 Task: Create a due date automation trigger when advanced on, on the monday of the week a card is due add fields with custom field "Resume" set to a date between 1 and 7 working days ago at 11:00 AM.
Action: Mouse moved to (861, 272)
Screenshot: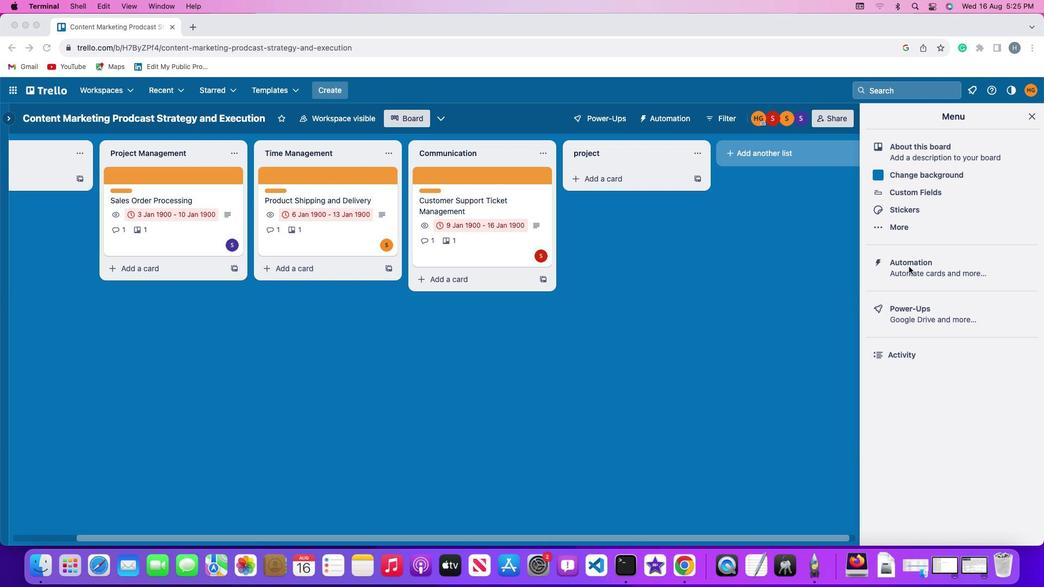 
Action: Mouse pressed left at (861, 272)
Screenshot: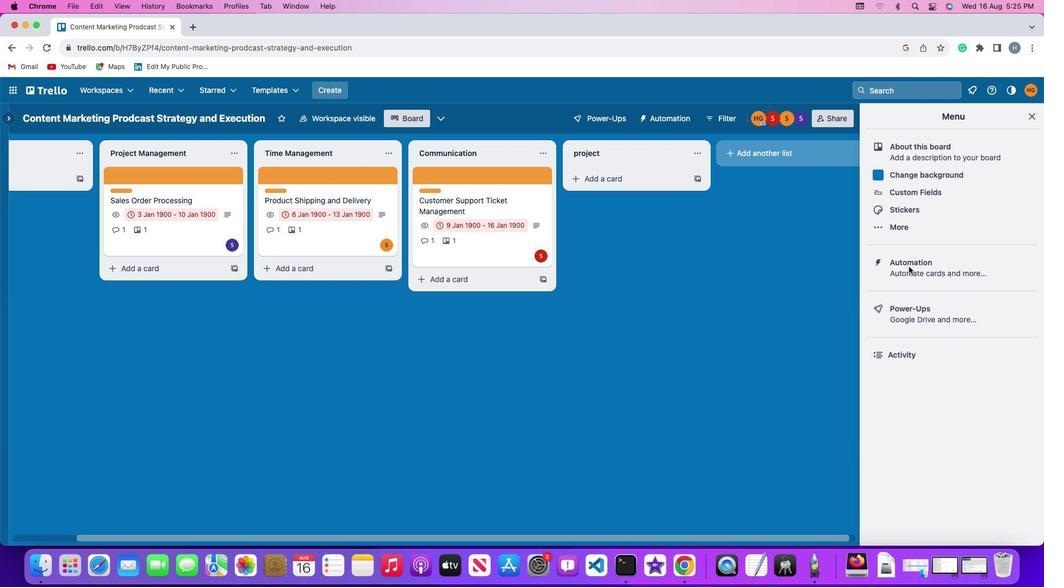 
Action: Mouse pressed left at (861, 272)
Screenshot: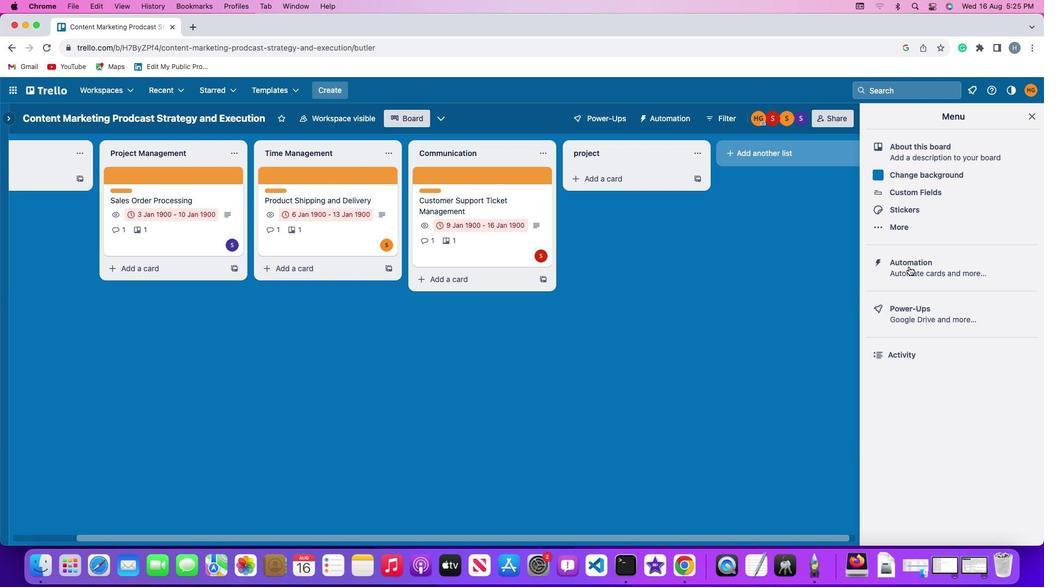 
Action: Mouse moved to (128, 262)
Screenshot: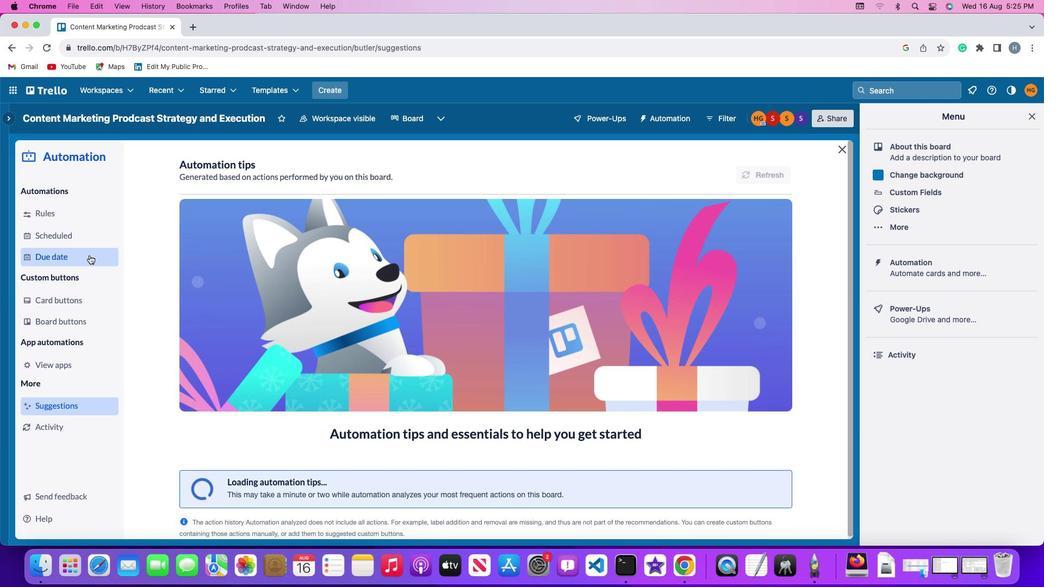 
Action: Mouse pressed left at (128, 262)
Screenshot: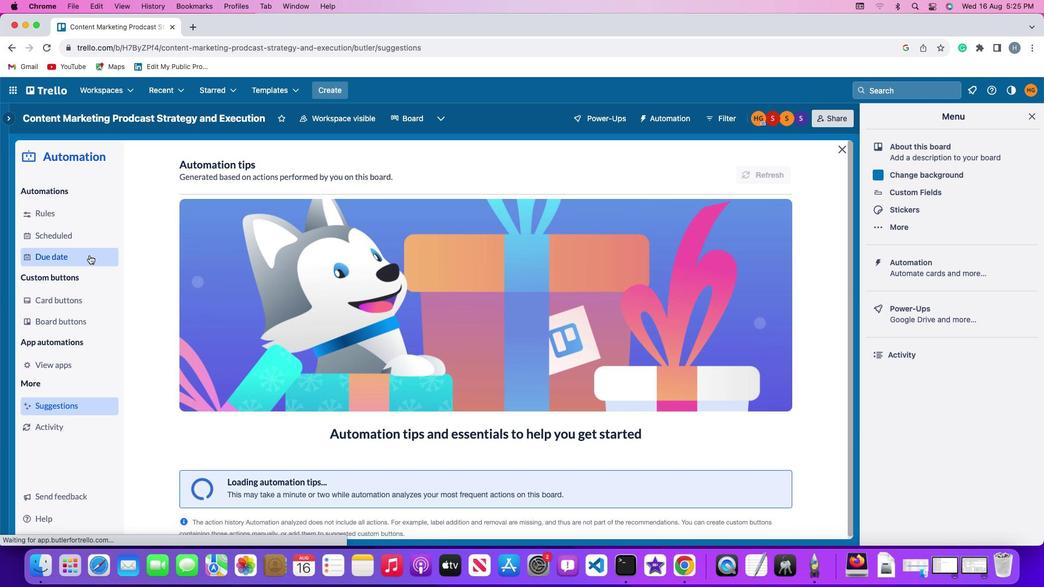 
Action: Mouse moved to (689, 172)
Screenshot: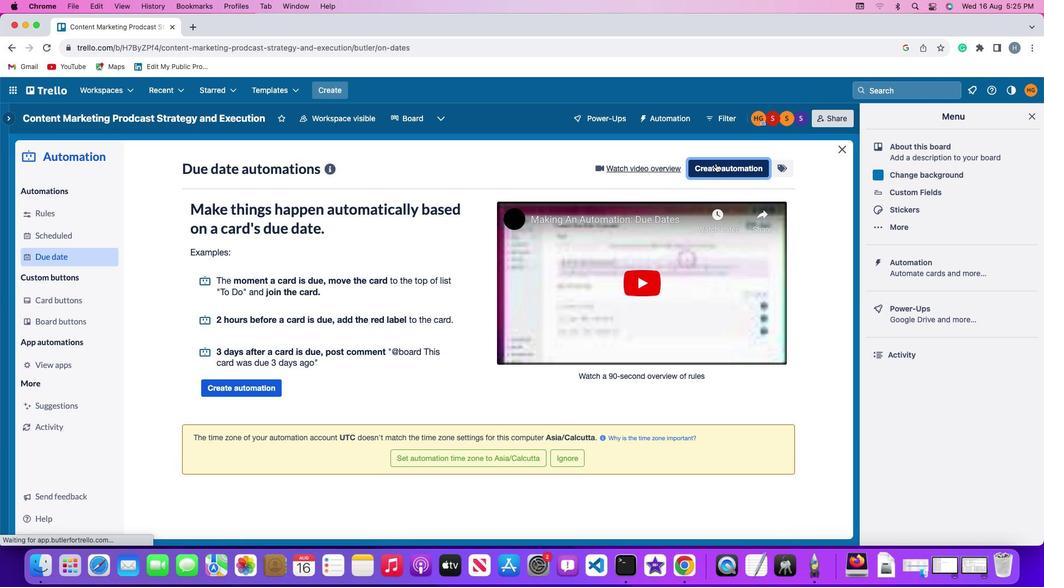 
Action: Mouse pressed left at (689, 172)
Screenshot: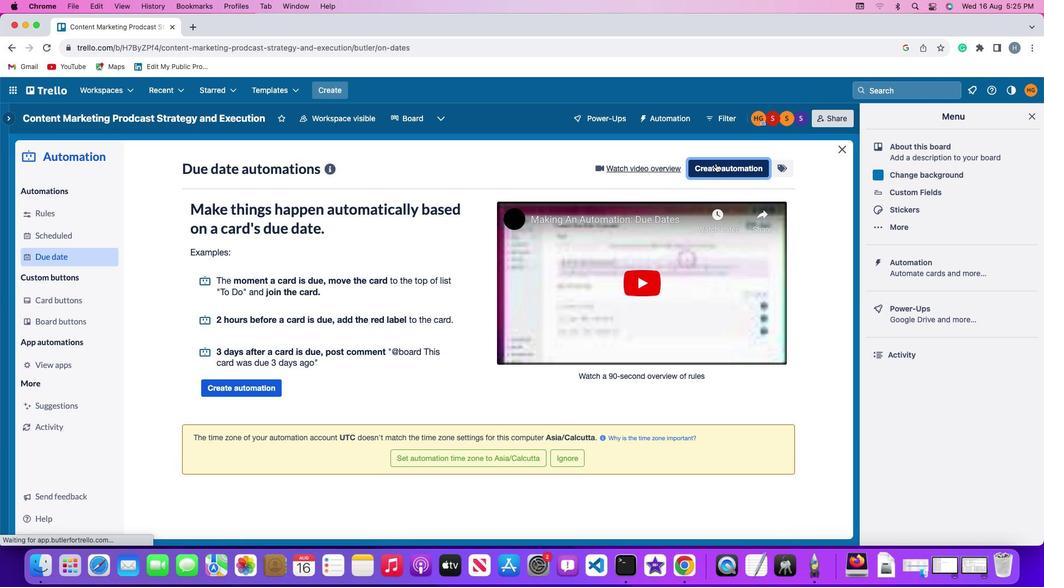 
Action: Mouse moved to (216, 277)
Screenshot: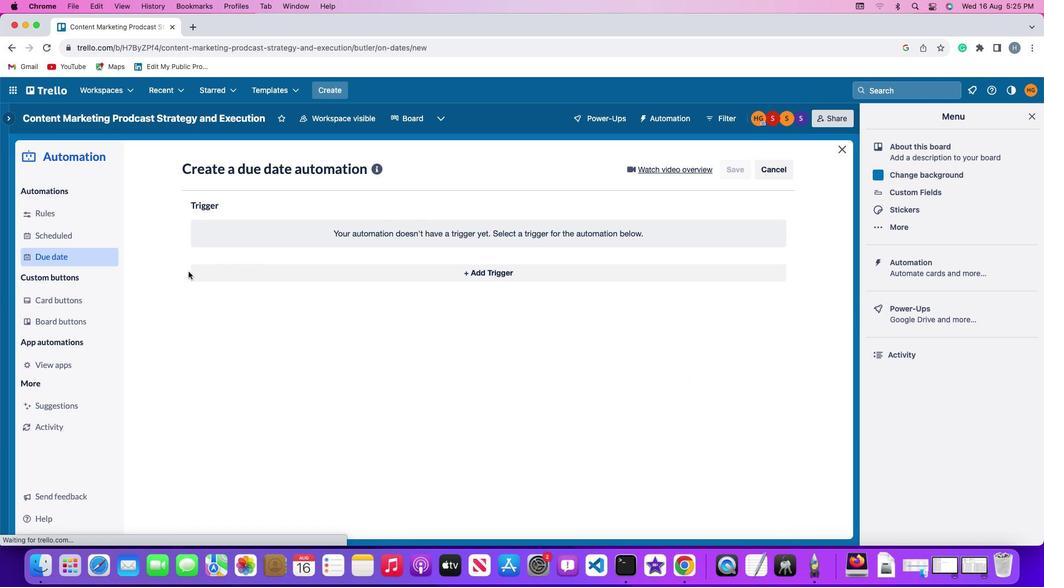 
Action: Mouse pressed left at (216, 277)
Screenshot: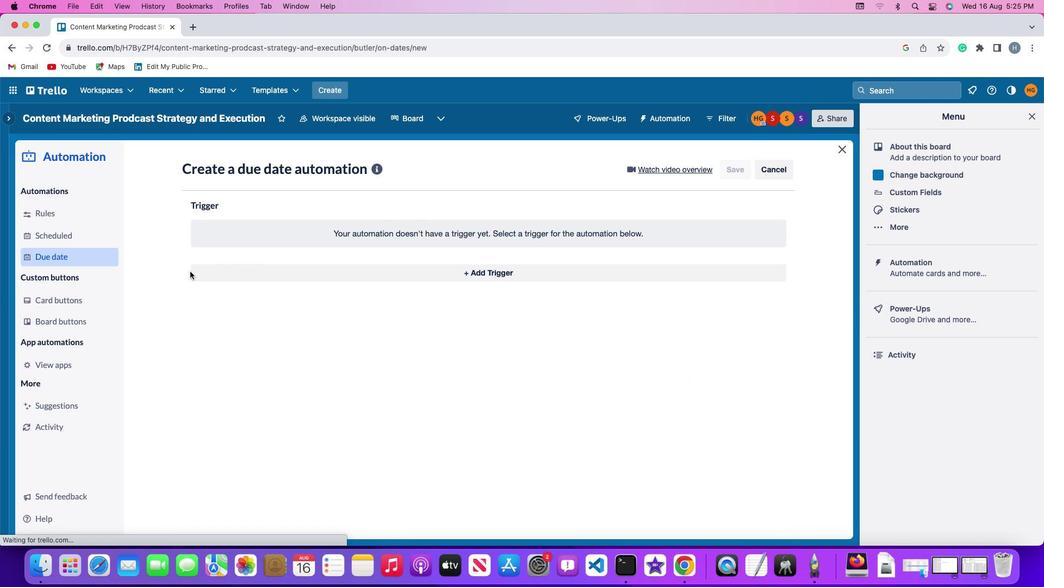 
Action: Mouse moved to (226, 276)
Screenshot: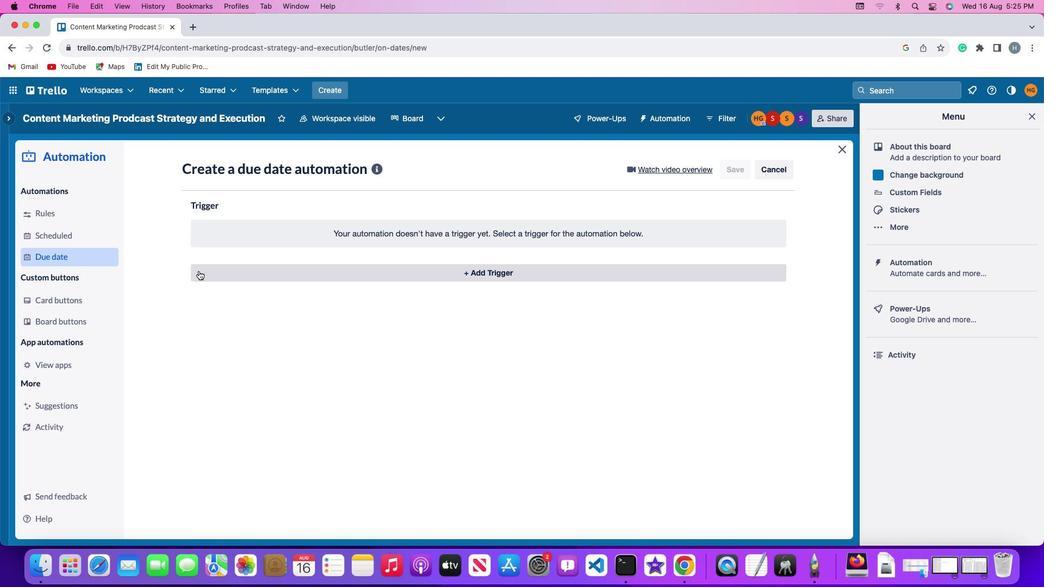 
Action: Mouse pressed left at (226, 276)
Screenshot: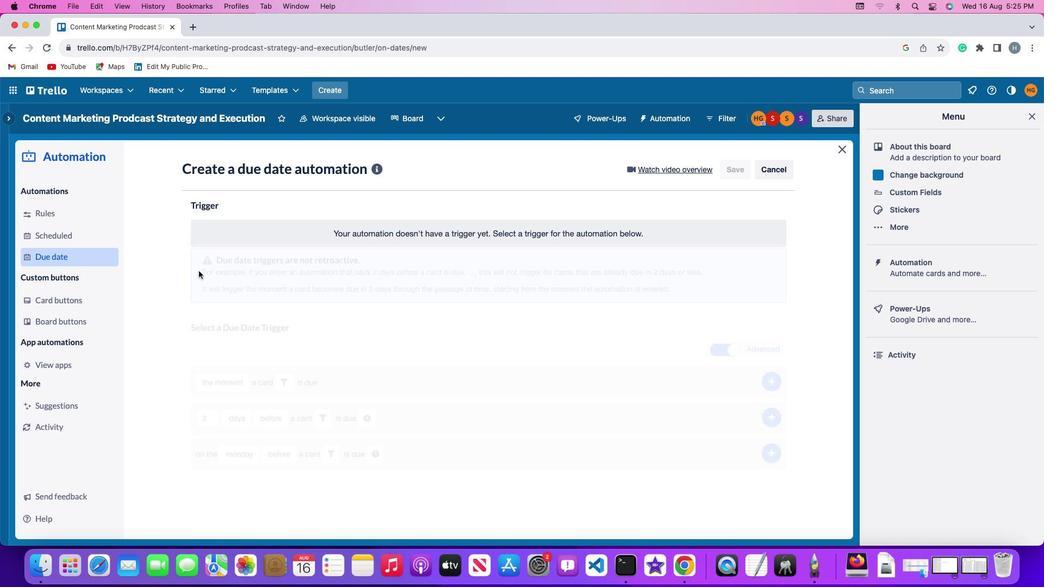 
Action: Mouse moved to (261, 472)
Screenshot: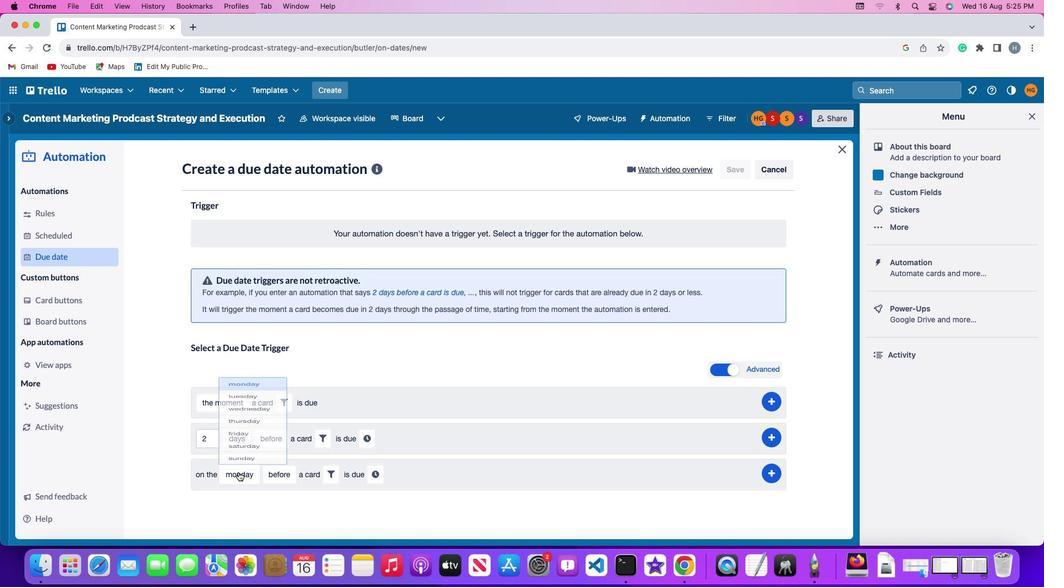 
Action: Mouse pressed left at (261, 472)
Screenshot: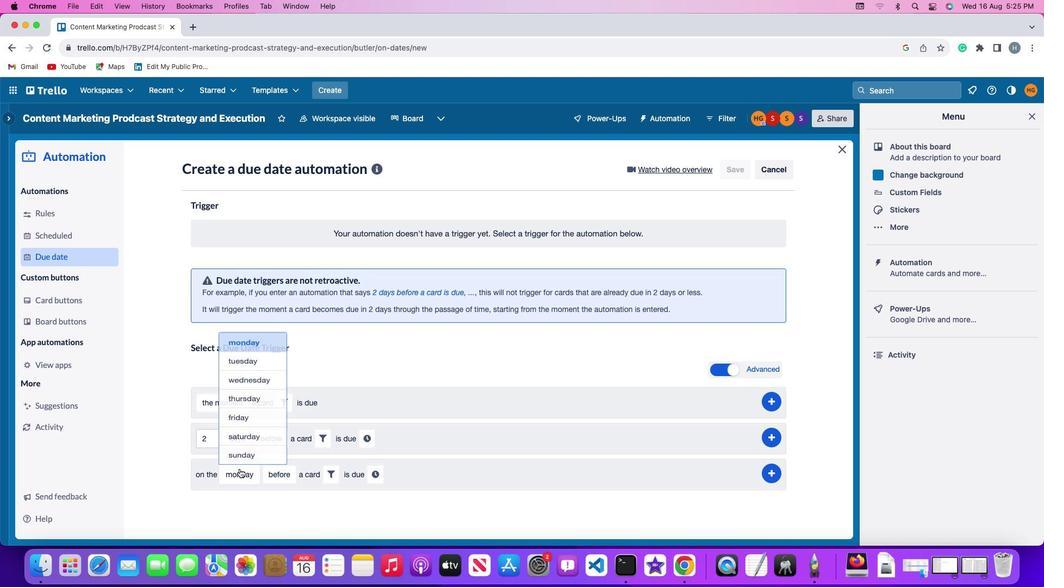 
Action: Mouse moved to (279, 323)
Screenshot: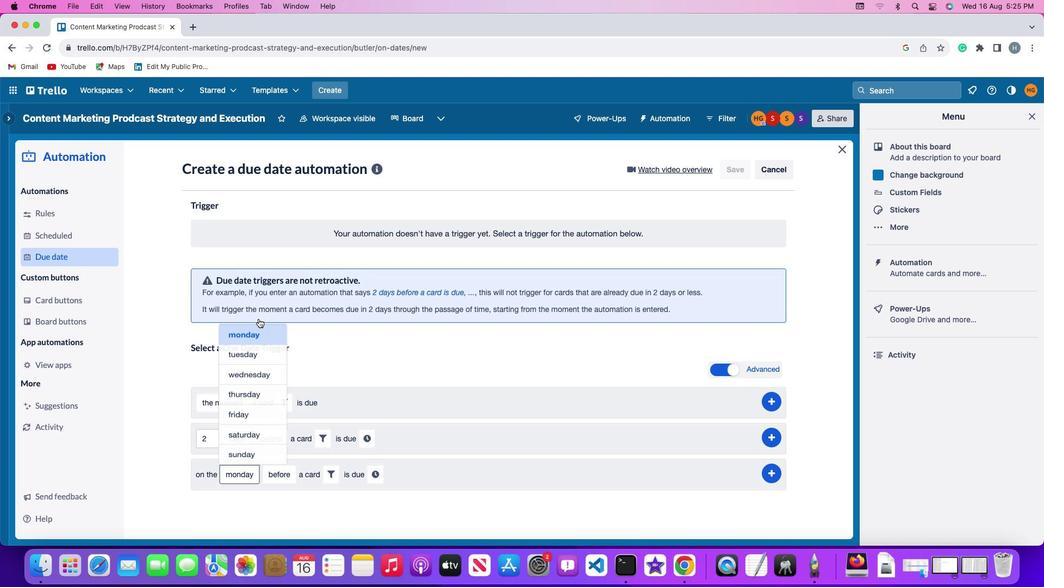 
Action: Mouse pressed left at (279, 323)
Screenshot: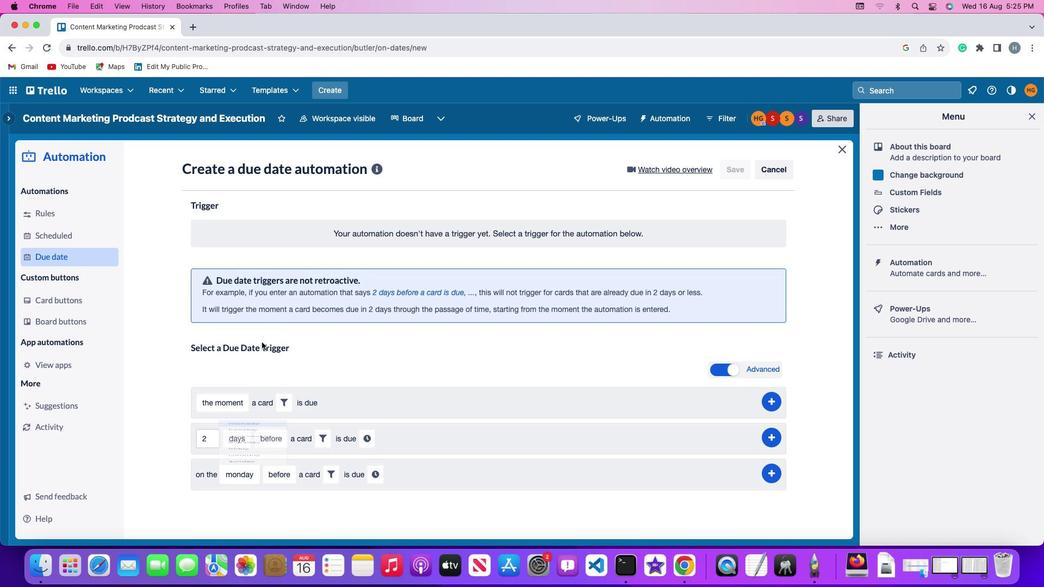 
Action: Mouse moved to (298, 473)
Screenshot: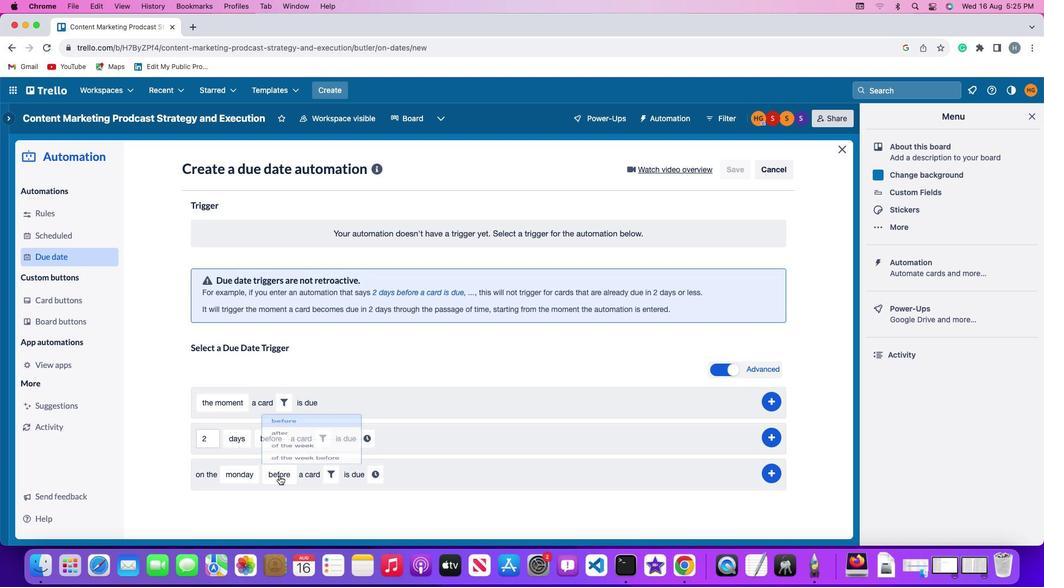 
Action: Mouse pressed left at (298, 473)
Screenshot: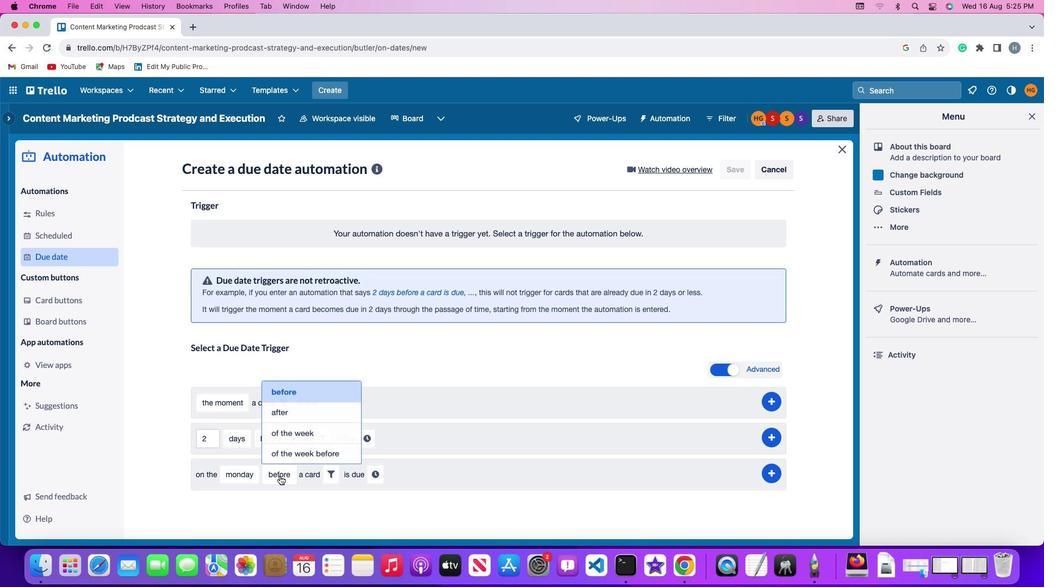 
Action: Mouse moved to (315, 432)
Screenshot: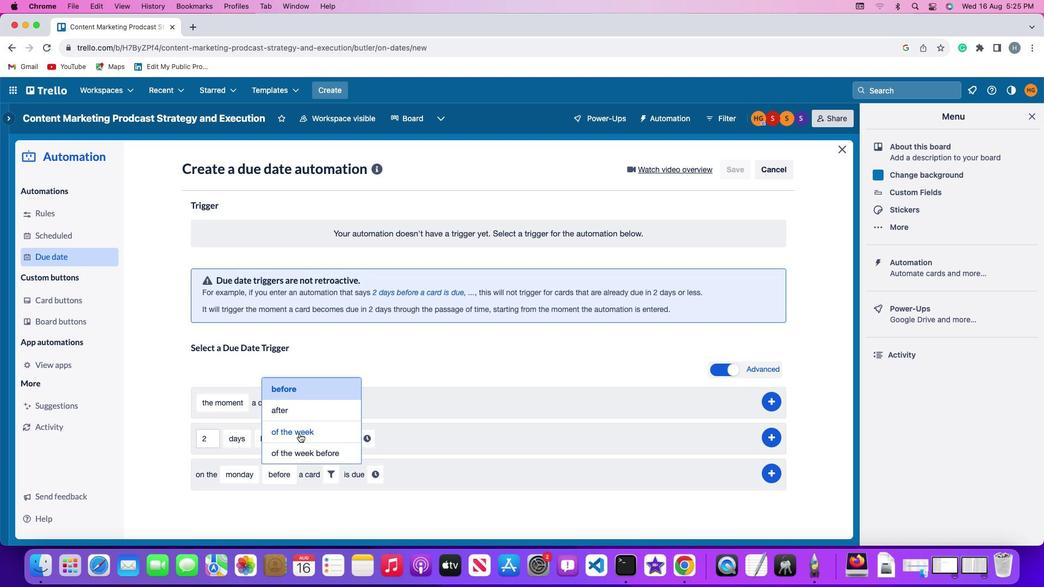 
Action: Mouse pressed left at (315, 432)
Screenshot: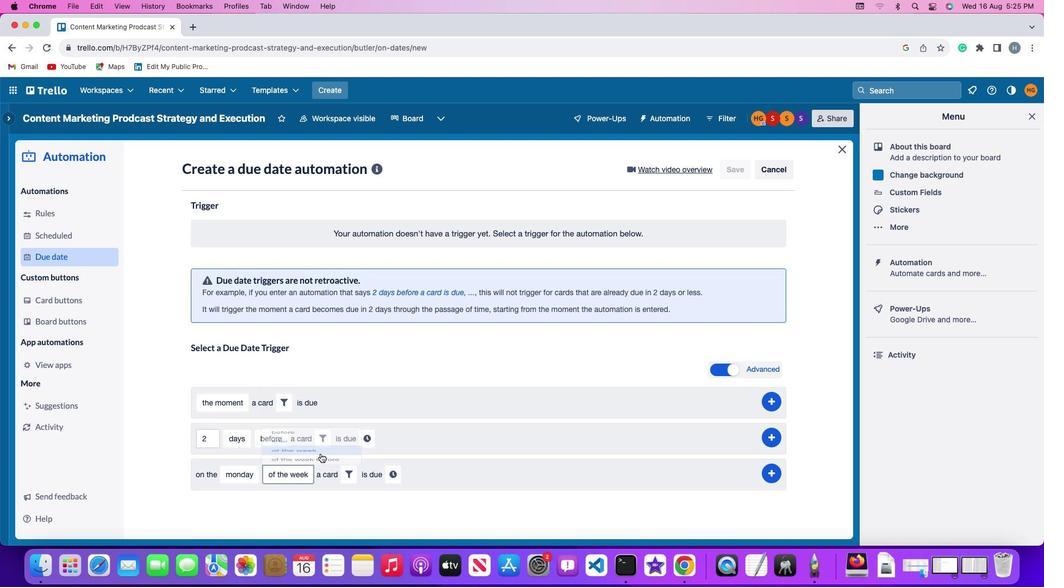 
Action: Mouse moved to (356, 470)
Screenshot: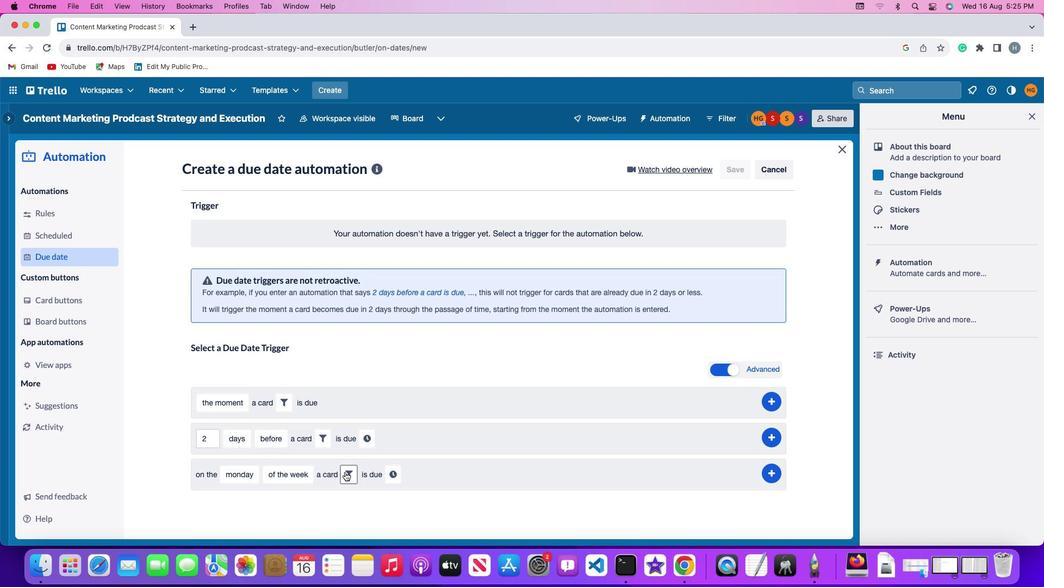 
Action: Mouse pressed left at (356, 470)
Screenshot: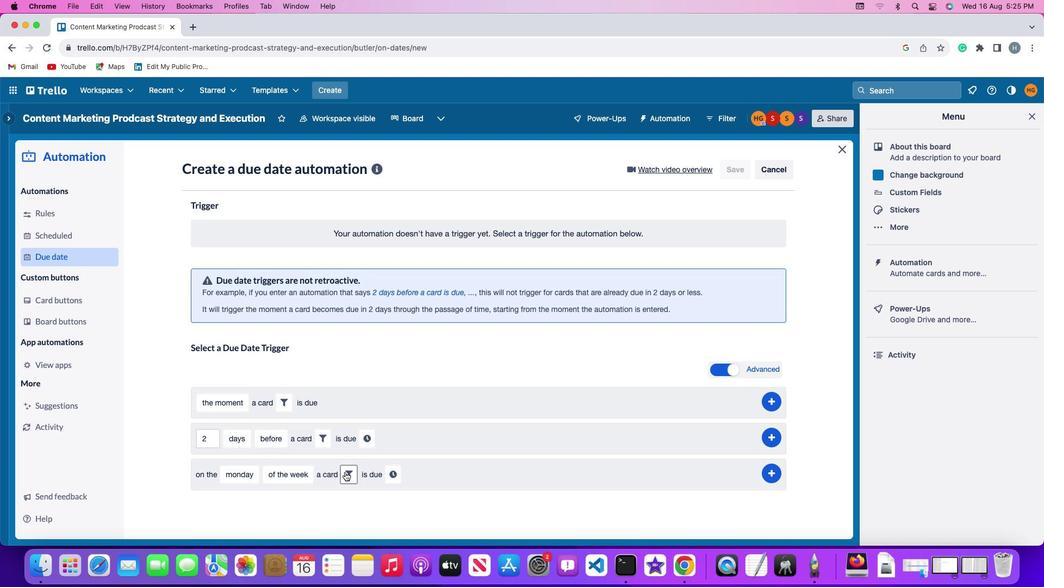 
Action: Mouse moved to (510, 507)
Screenshot: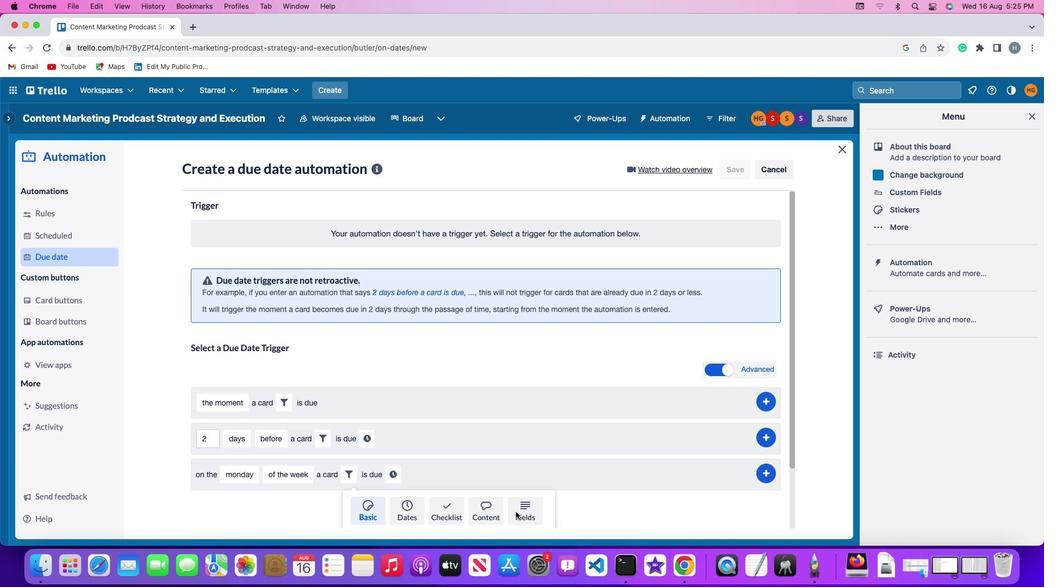 
Action: Mouse pressed left at (510, 507)
Screenshot: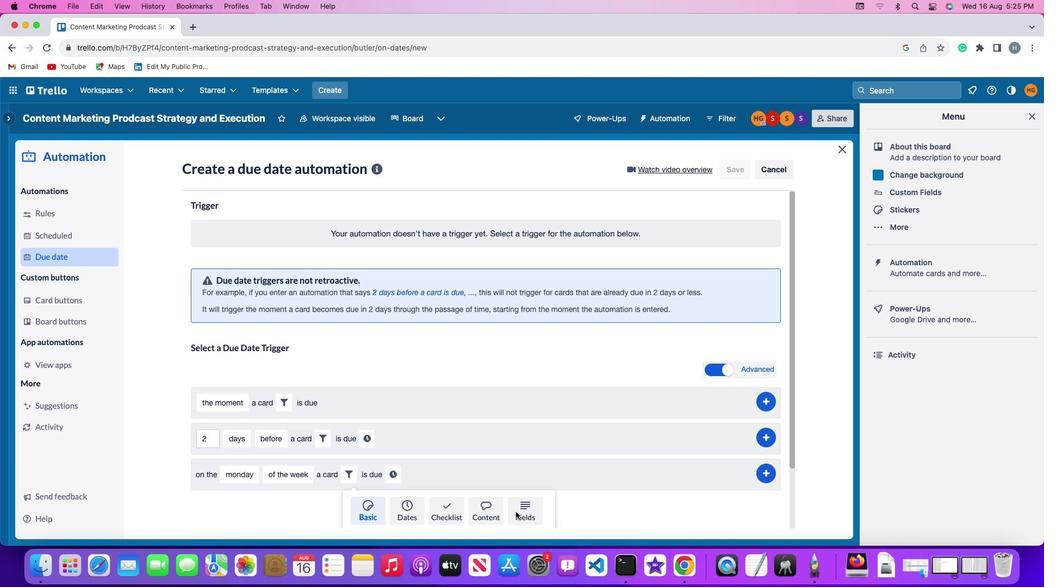 
Action: Mouse moved to (333, 499)
Screenshot: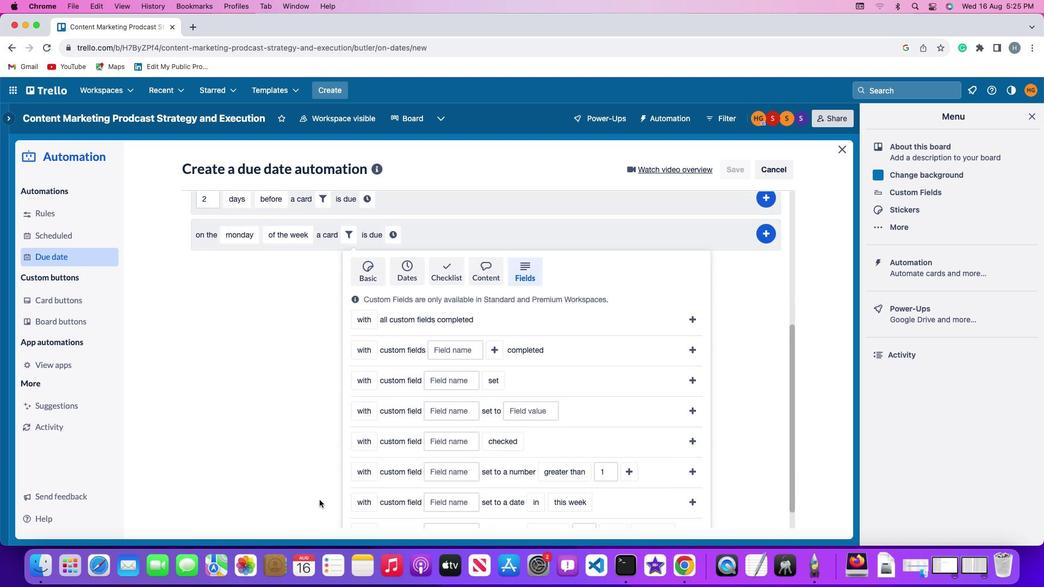 
Action: Mouse scrolled (333, 499) with delta (48, 15)
Screenshot: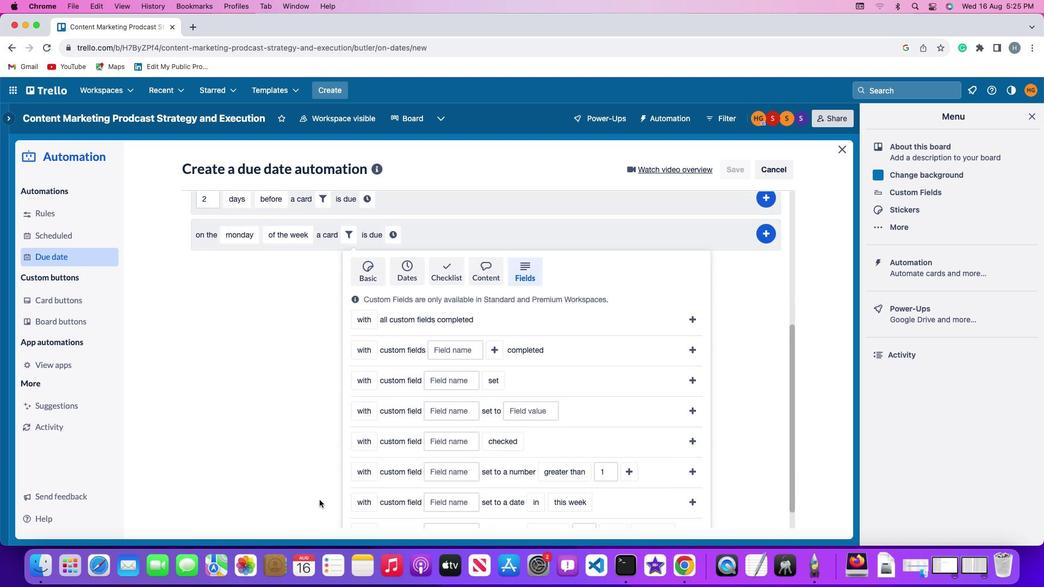 
Action: Mouse moved to (333, 499)
Screenshot: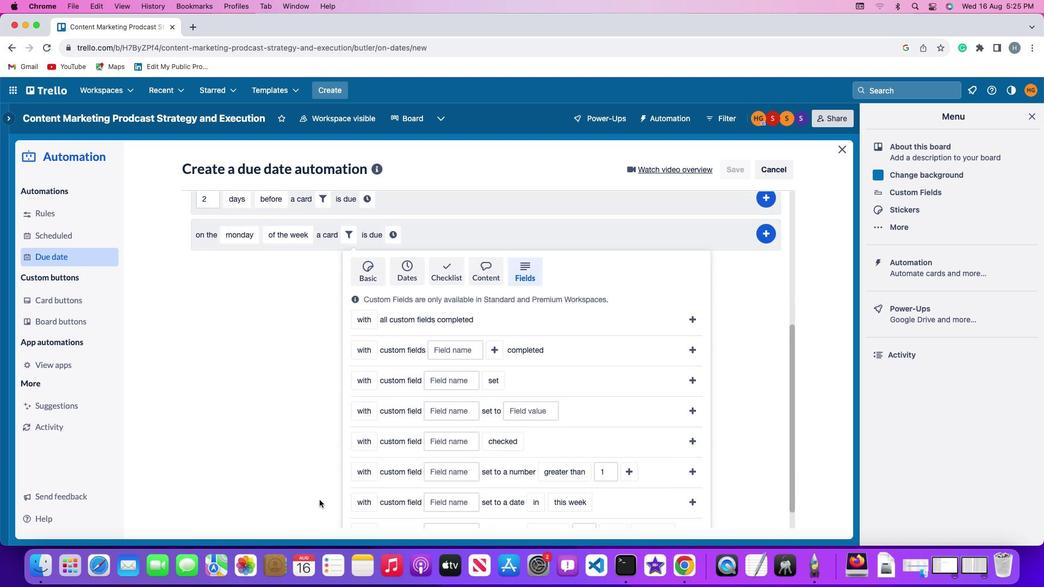 
Action: Mouse scrolled (333, 499) with delta (48, 15)
Screenshot: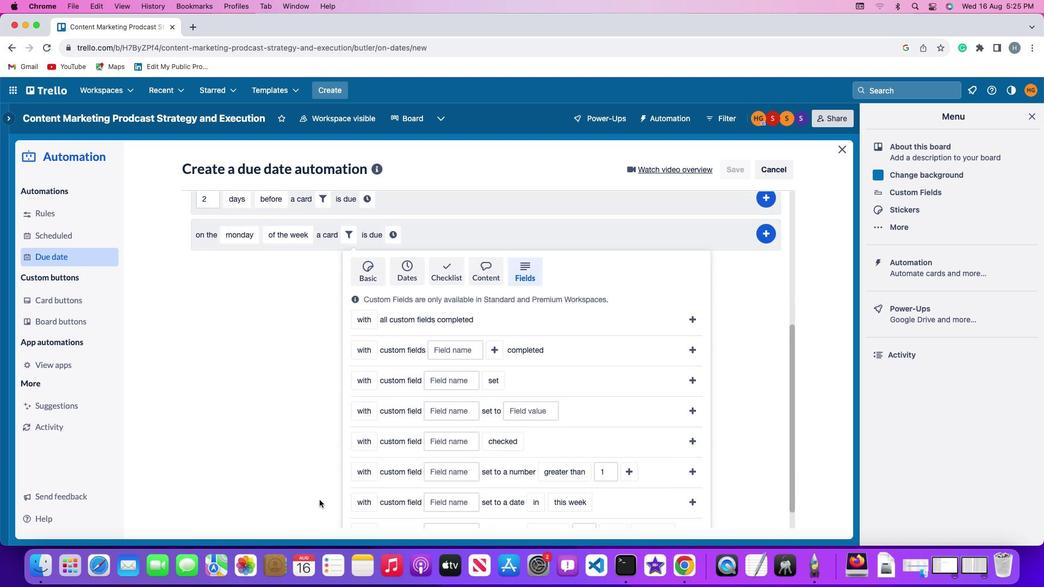 
Action: Mouse moved to (333, 498)
Screenshot: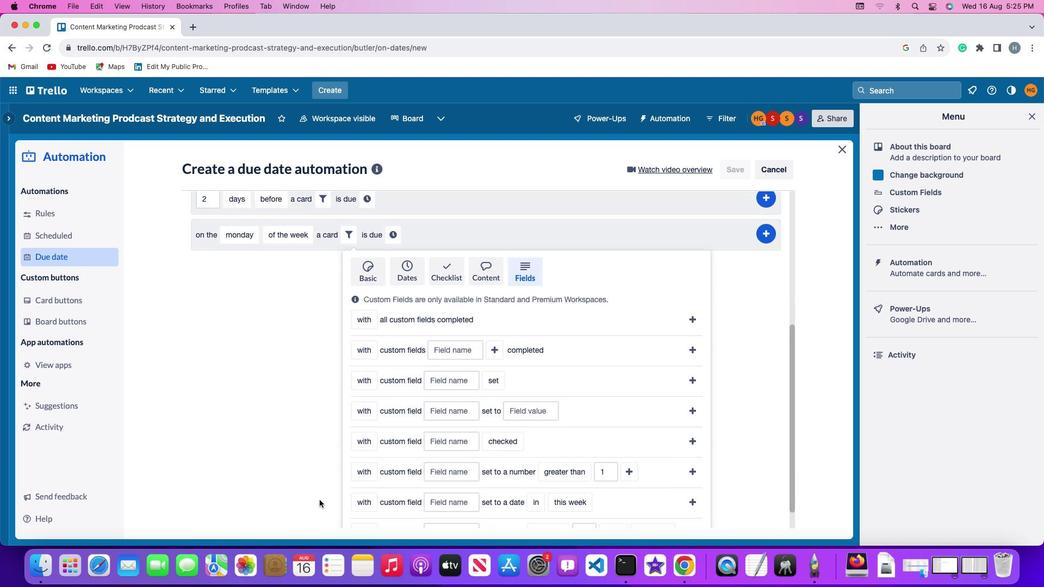 
Action: Mouse scrolled (333, 498) with delta (48, 14)
Screenshot: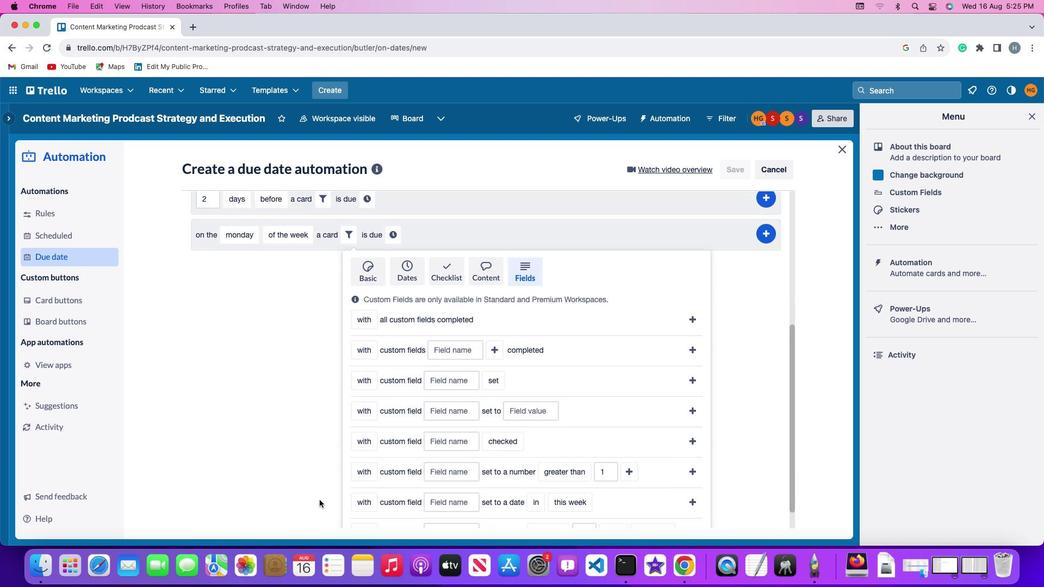 
Action: Mouse moved to (333, 497)
Screenshot: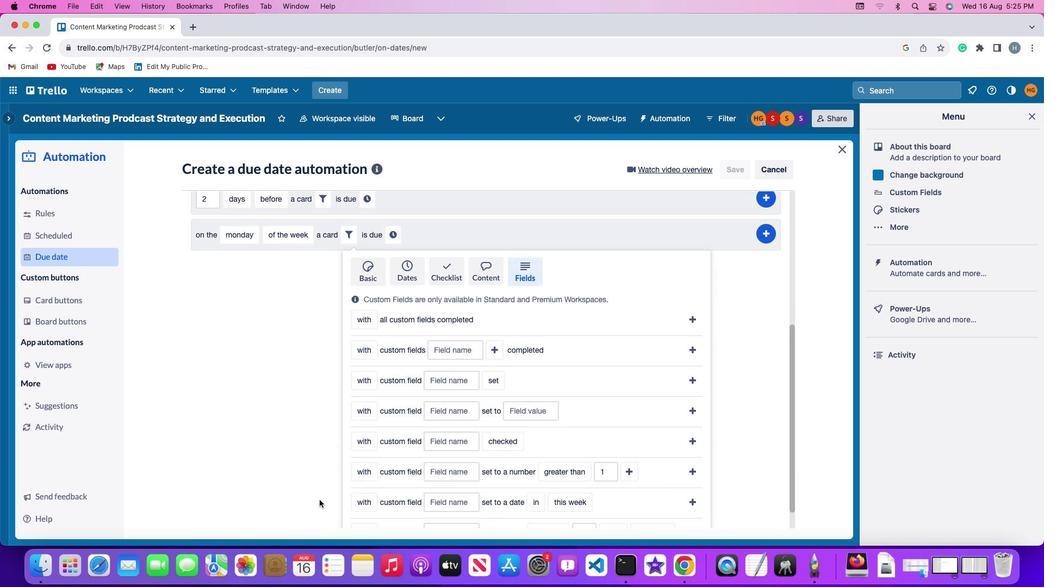 
Action: Mouse scrolled (333, 497) with delta (48, 13)
Screenshot: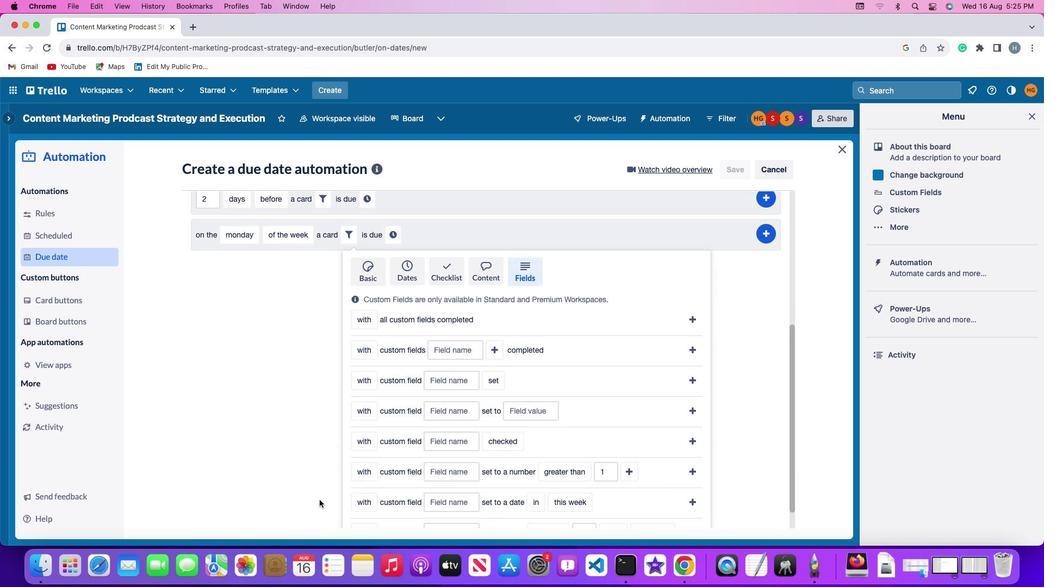 
Action: Mouse moved to (333, 496)
Screenshot: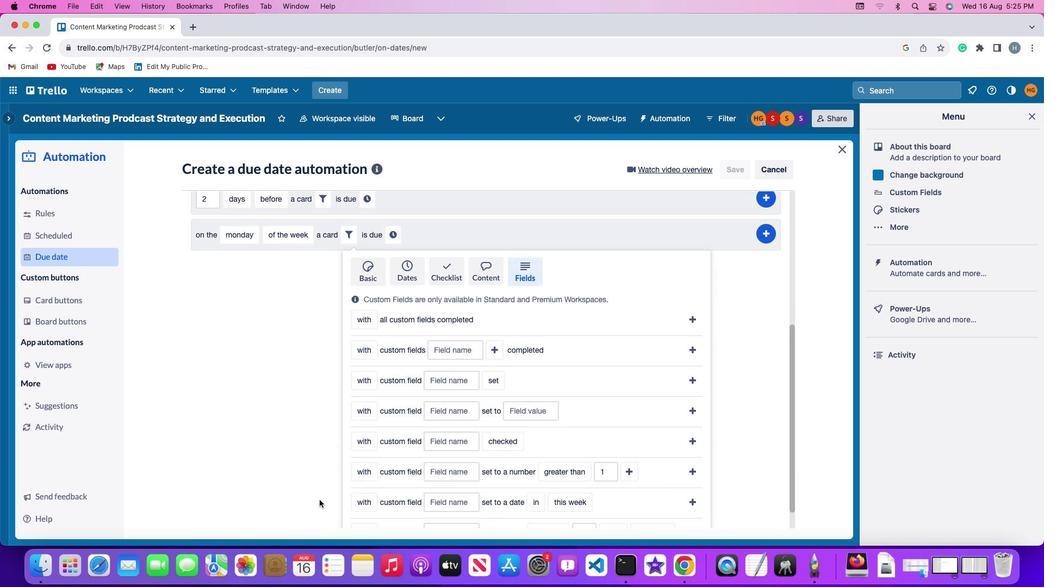 
Action: Mouse scrolled (333, 496) with delta (48, 15)
Screenshot: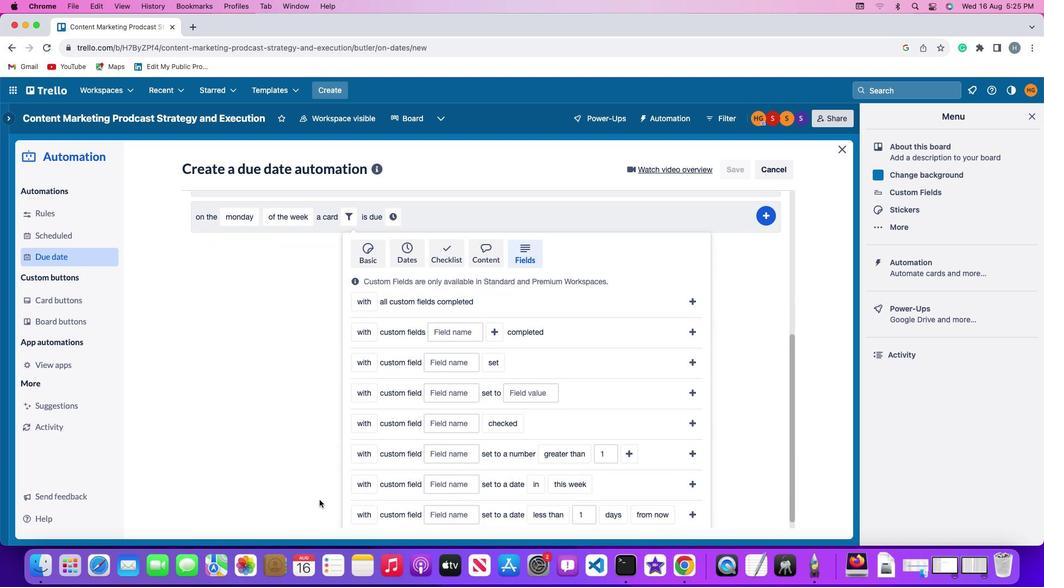 
Action: Mouse scrolled (333, 496) with delta (48, 15)
Screenshot: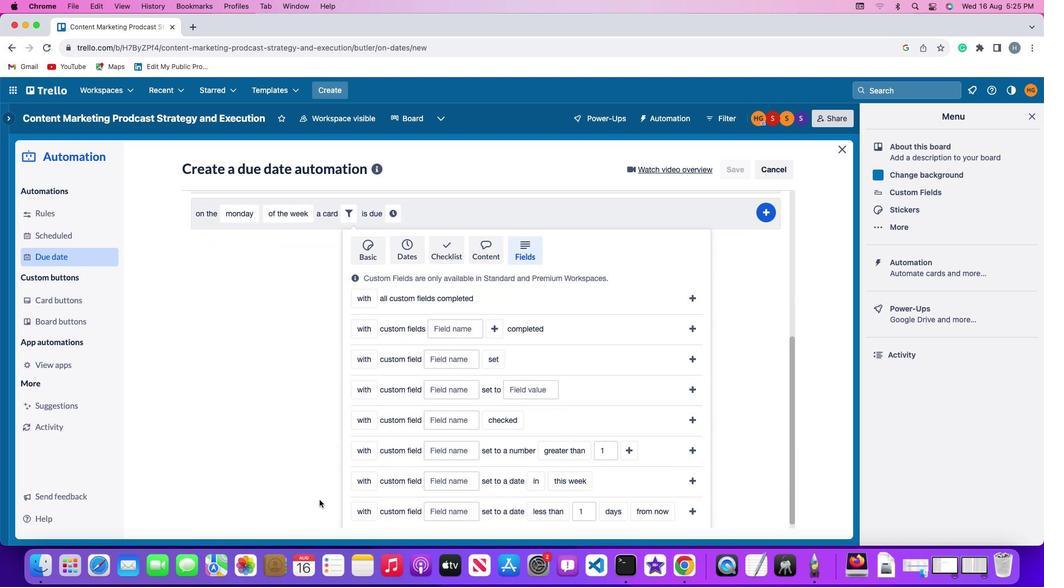 
Action: Mouse scrolled (333, 496) with delta (48, 14)
Screenshot: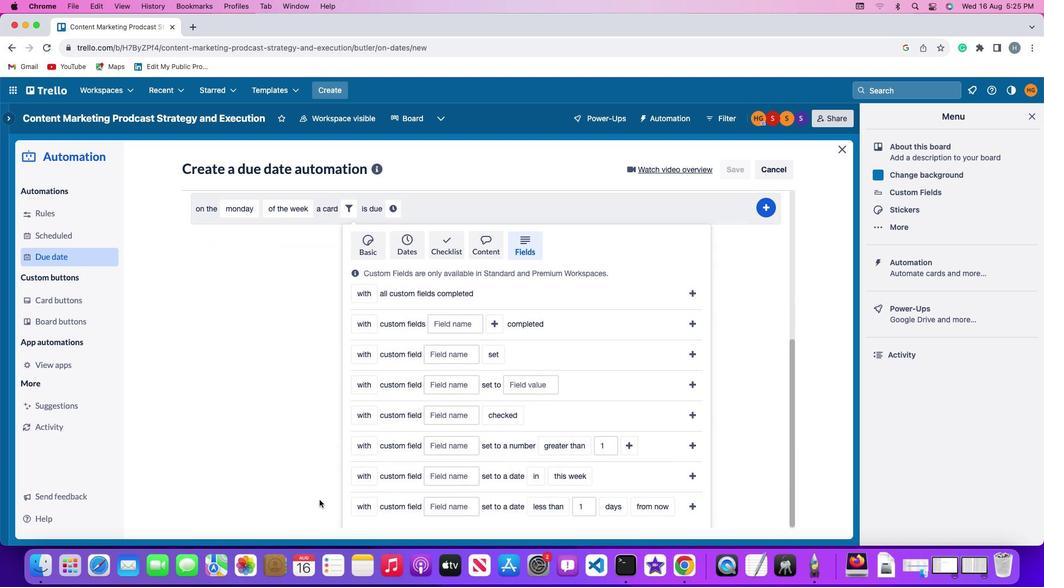 
Action: Mouse scrolled (333, 496) with delta (48, 13)
Screenshot: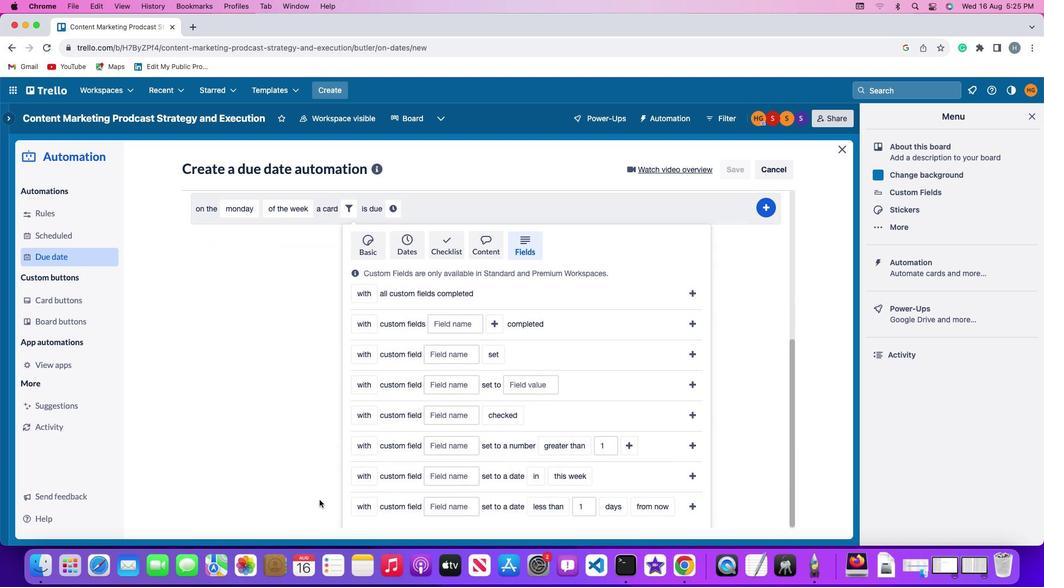 
Action: Mouse scrolled (333, 496) with delta (48, 13)
Screenshot: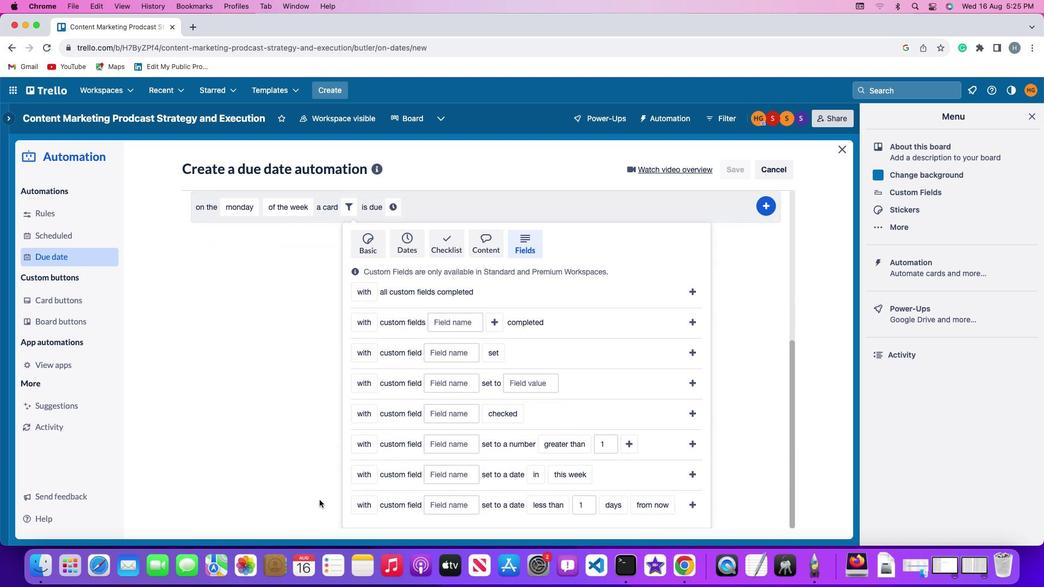 
Action: Mouse scrolled (333, 496) with delta (48, 15)
Screenshot: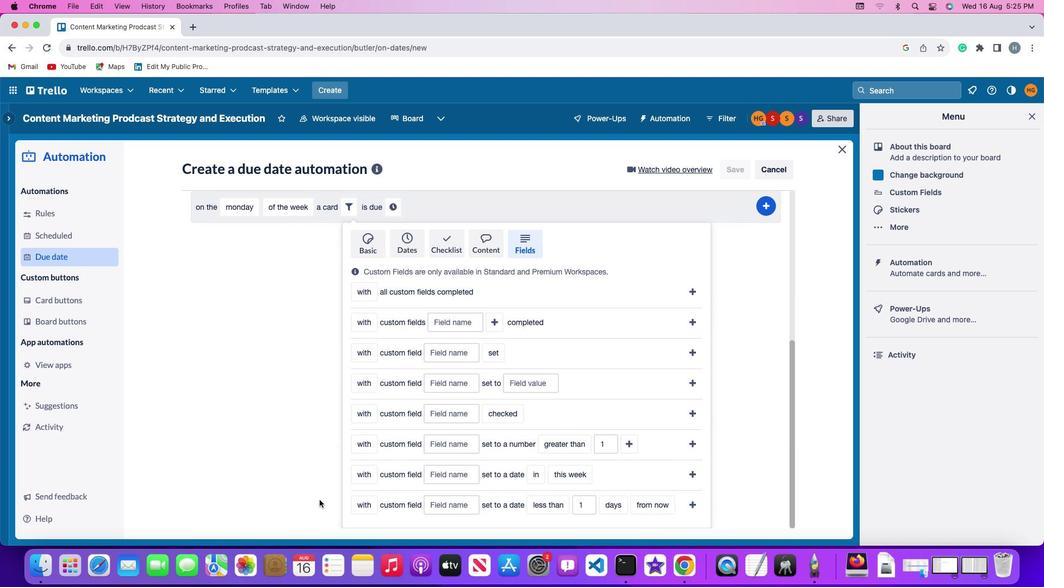 
Action: Mouse scrolled (333, 496) with delta (48, 15)
Screenshot: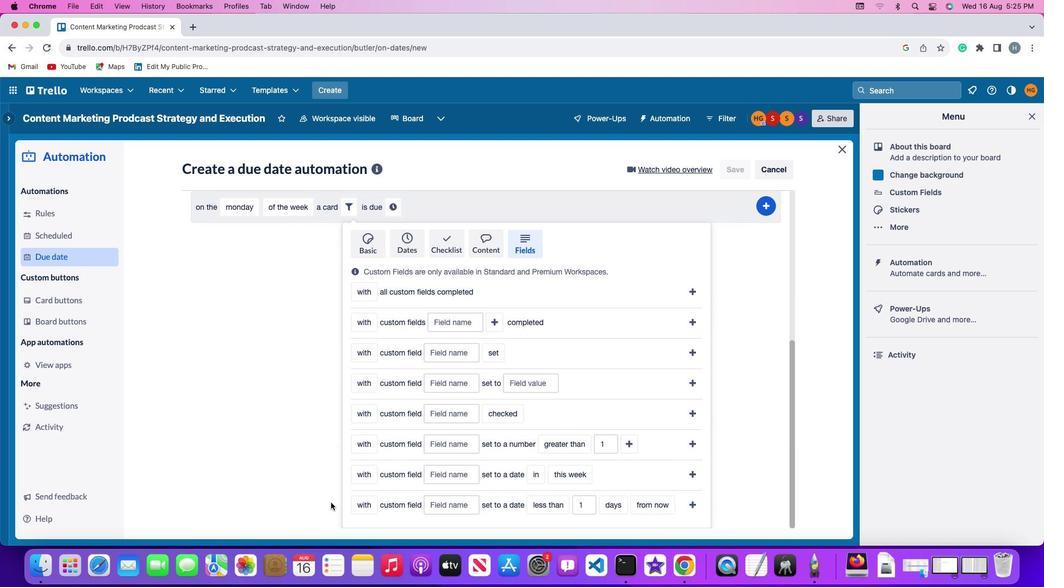 
Action: Mouse moved to (382, 497)
Screenshot: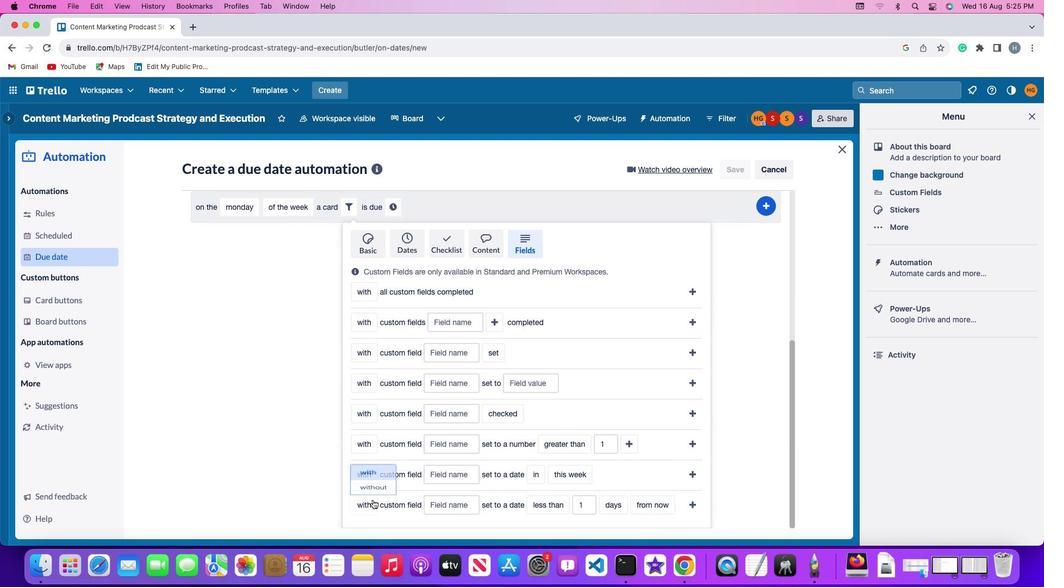 
Action: Mouse pressed left at (382, 497)
Screenshot: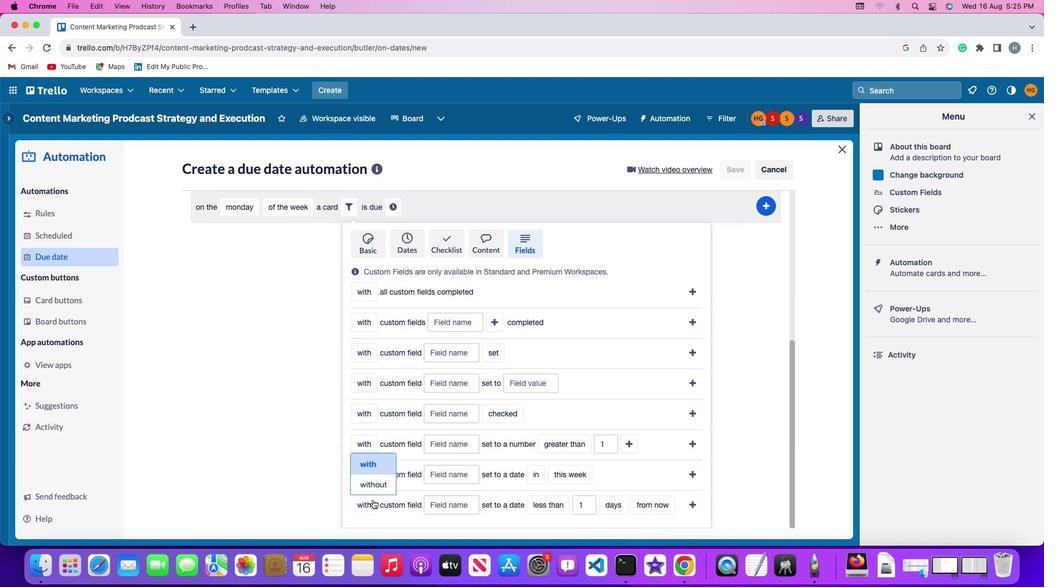 
Action: Mouse moved to (379, 459)
Screenshot: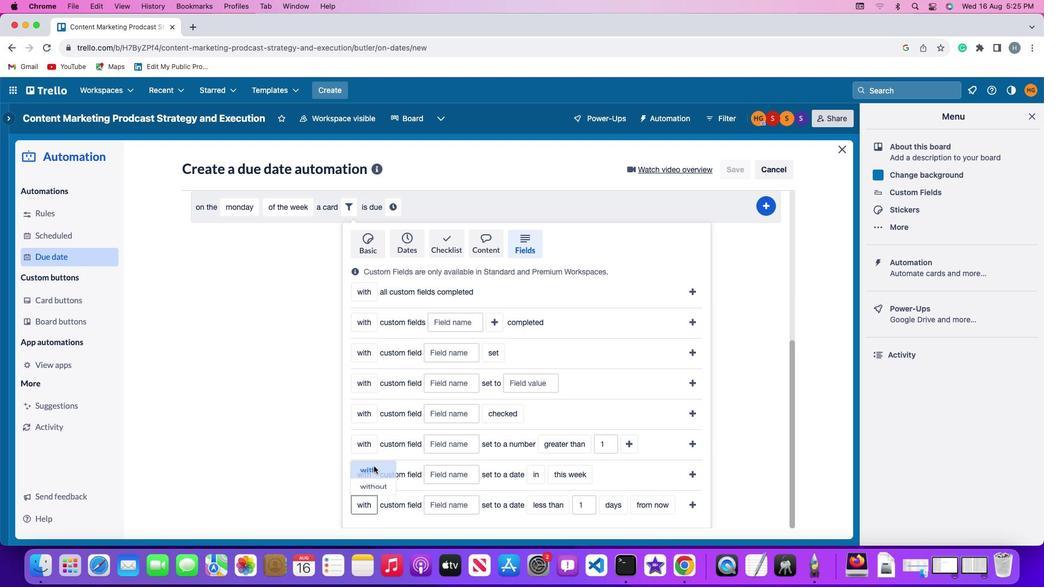 
Action: Mouse pressed left at (379, 459)
Screenshot: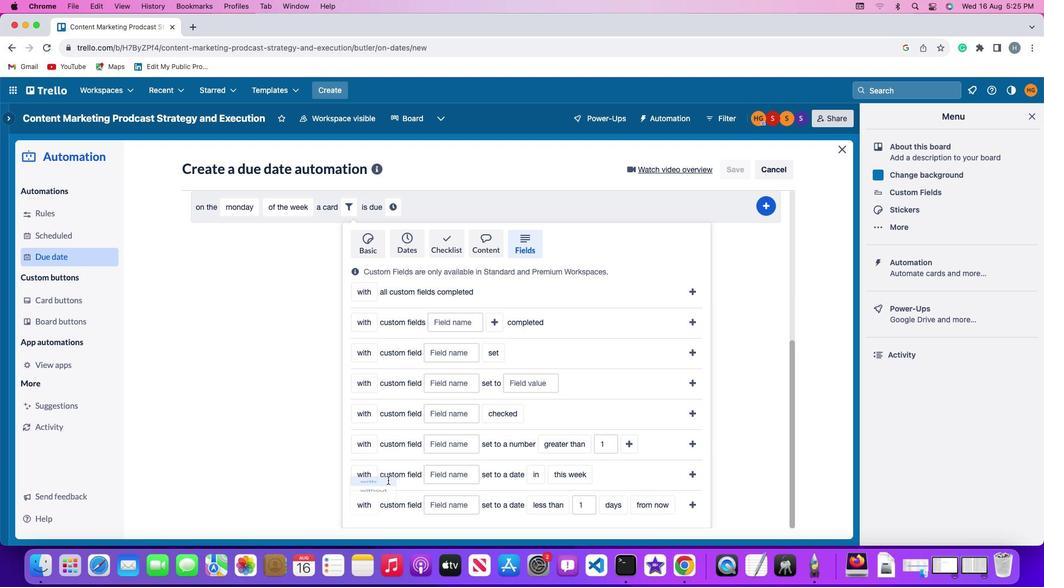 
Action: Mouse moved to (444, 505)
Screenshot: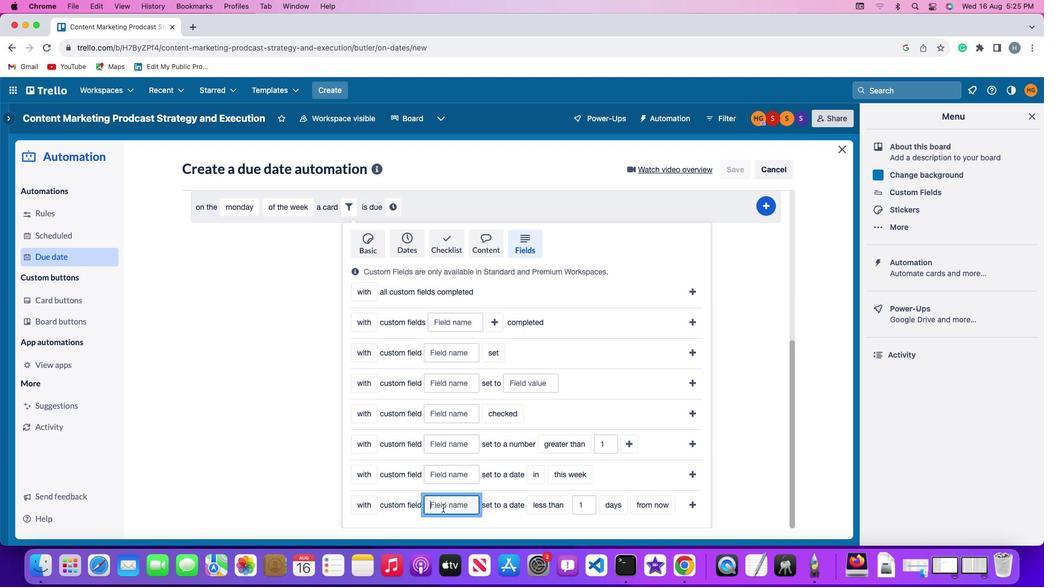 
Action: Mouse pressed left at (444, 505)
Screenshot: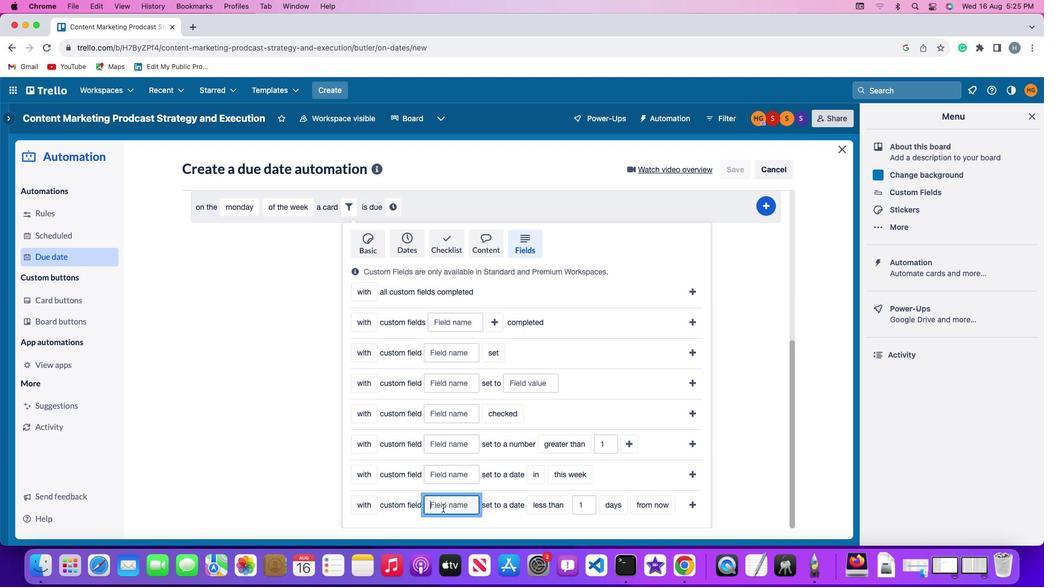 
Action: Mouse moved to (444, 505)
Screenshot: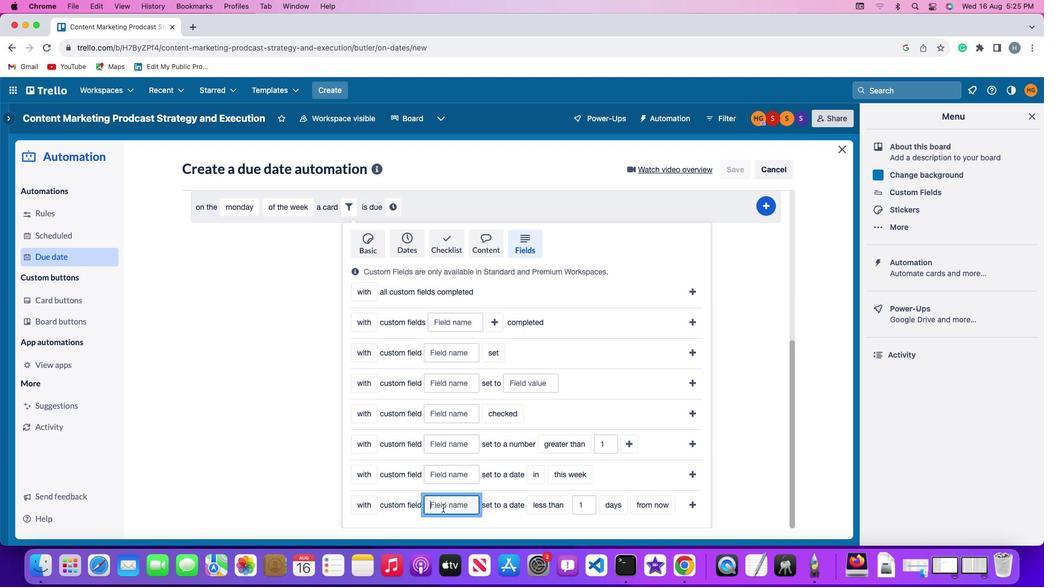 
Action: Key pressed Key.shift'R''e''s''u''m''e'
Screenshot: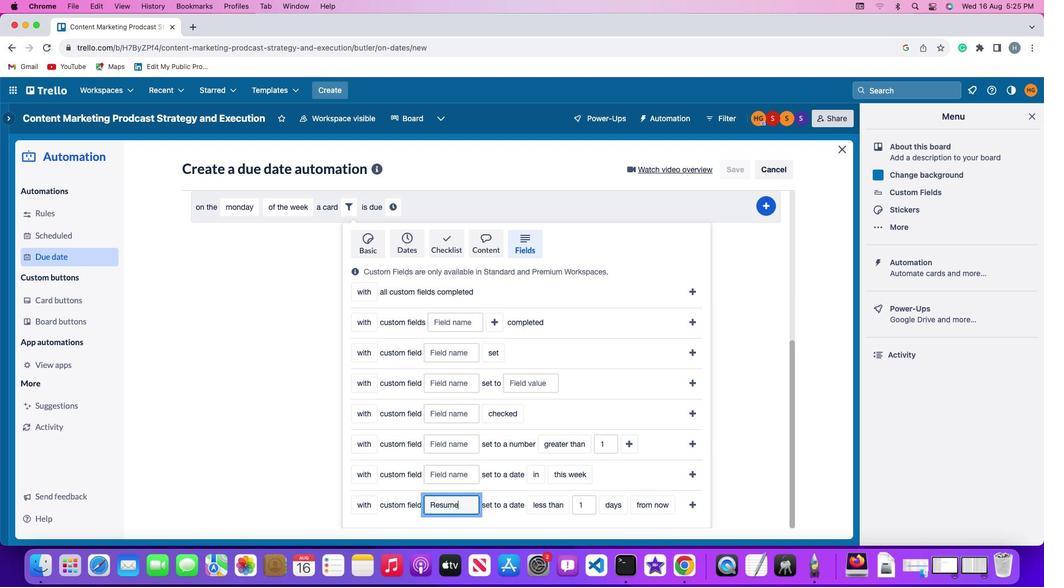 
Action: Mouse moved to (540, 502)
Screenshot: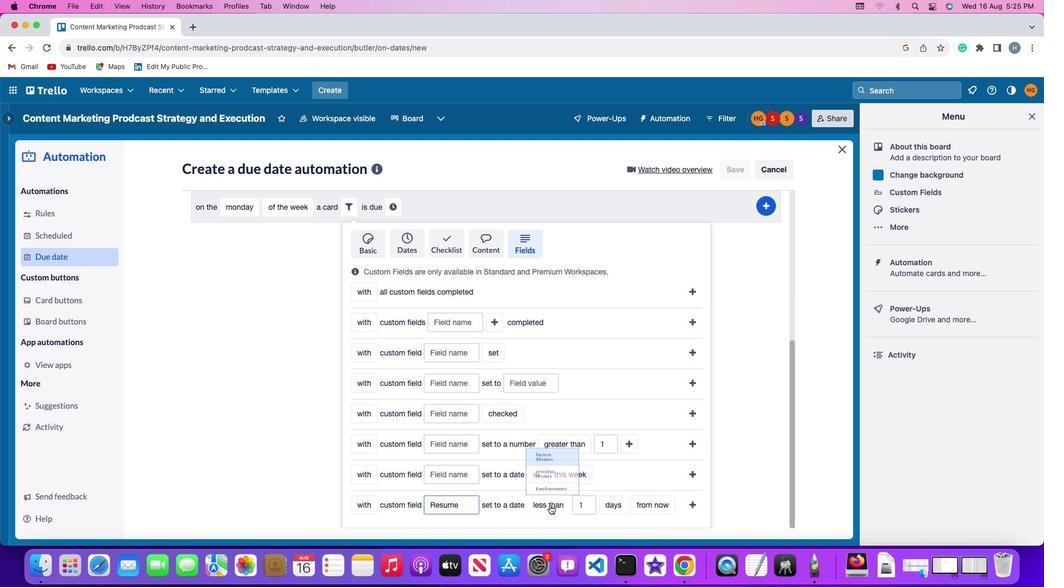 
Action: Mouse pressed left at (540, 502)
Screenshot: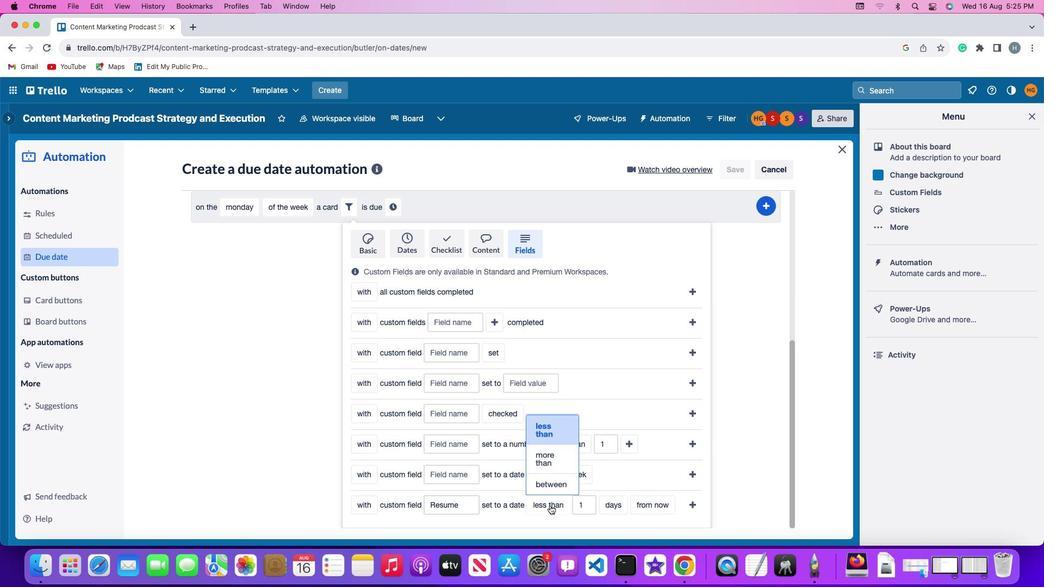 
Action: Mouse moved to (541, 482)
Screenshot: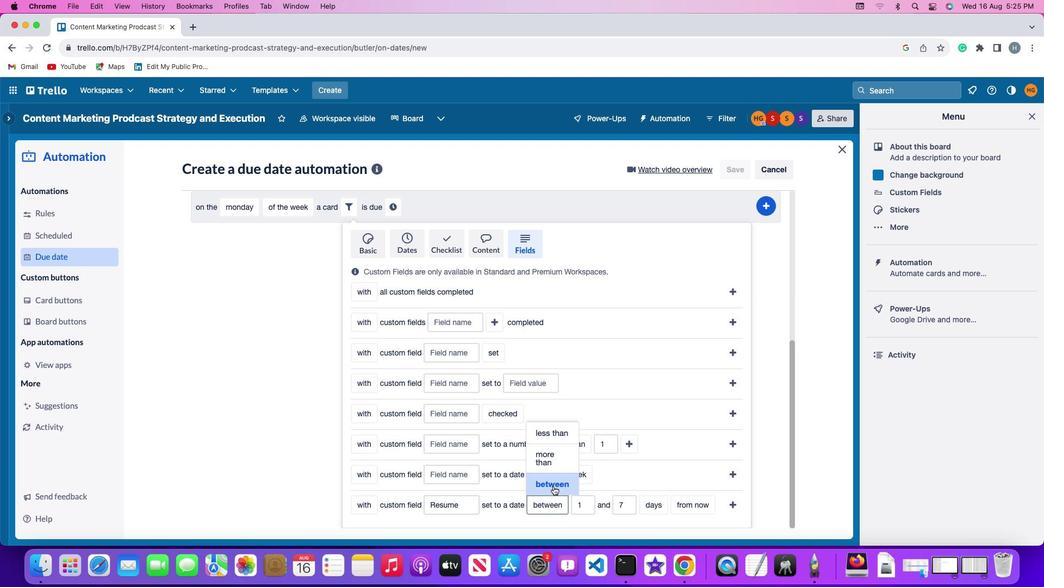 
Action: Mouse pressed left at (541, 482)
Screenshot: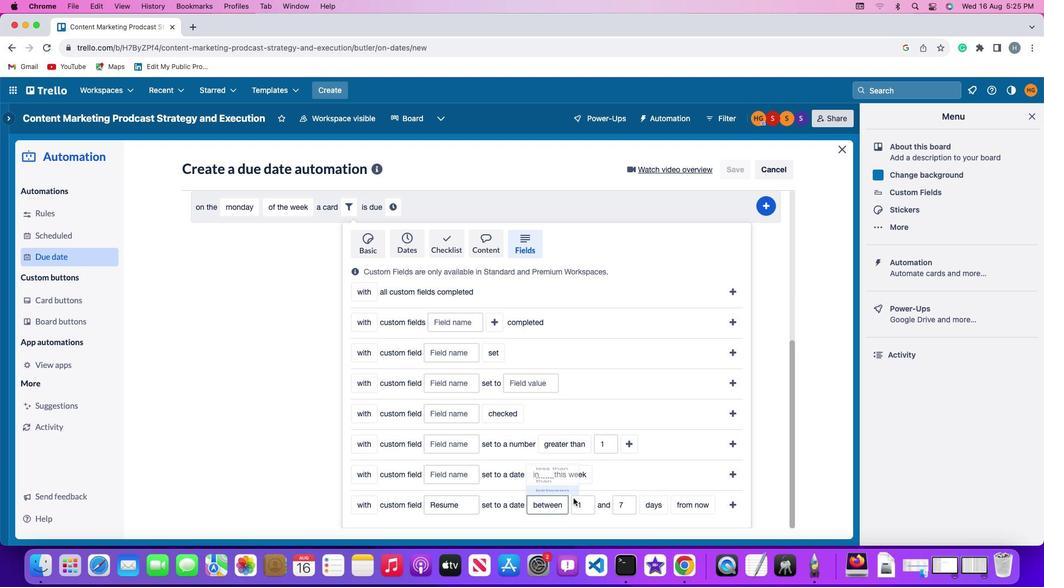 
Action: Mouse moved to (576, 499)
Screenshot: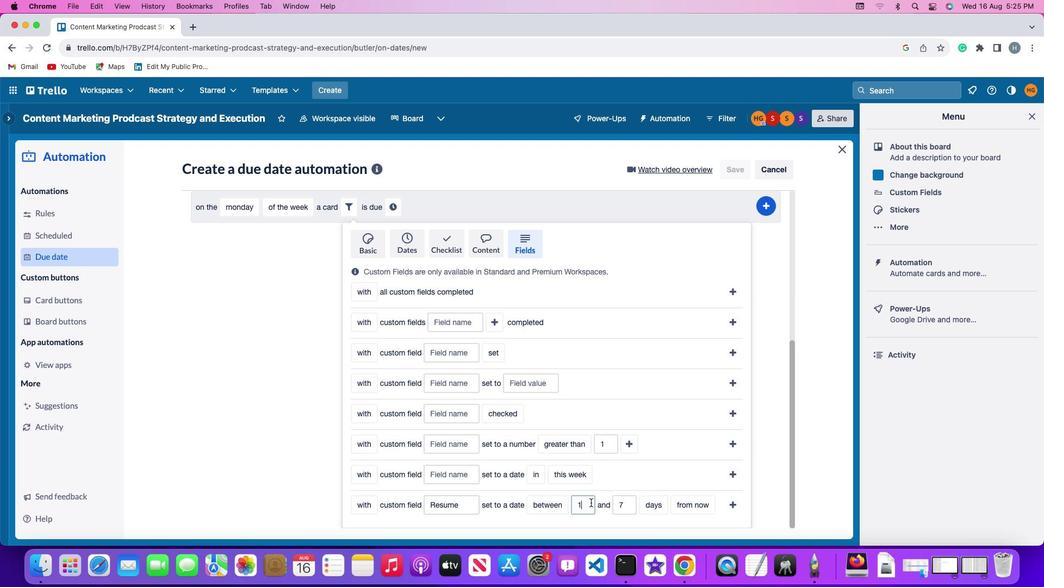 
Action: Mouse pressed left at (576, 499)
Screenshot: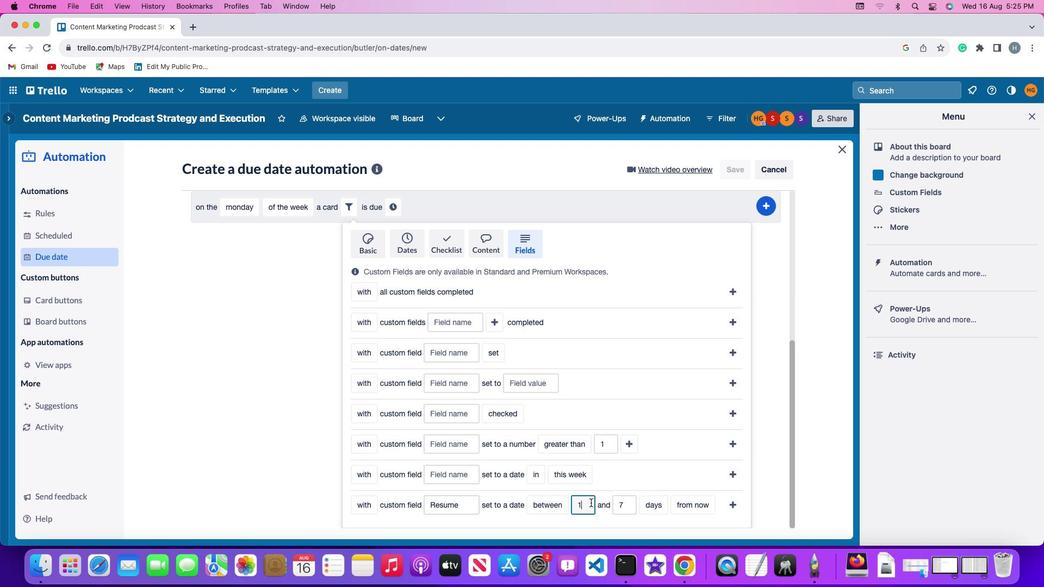 
Action: Key pressed Key.backspace'1'
Screenshot: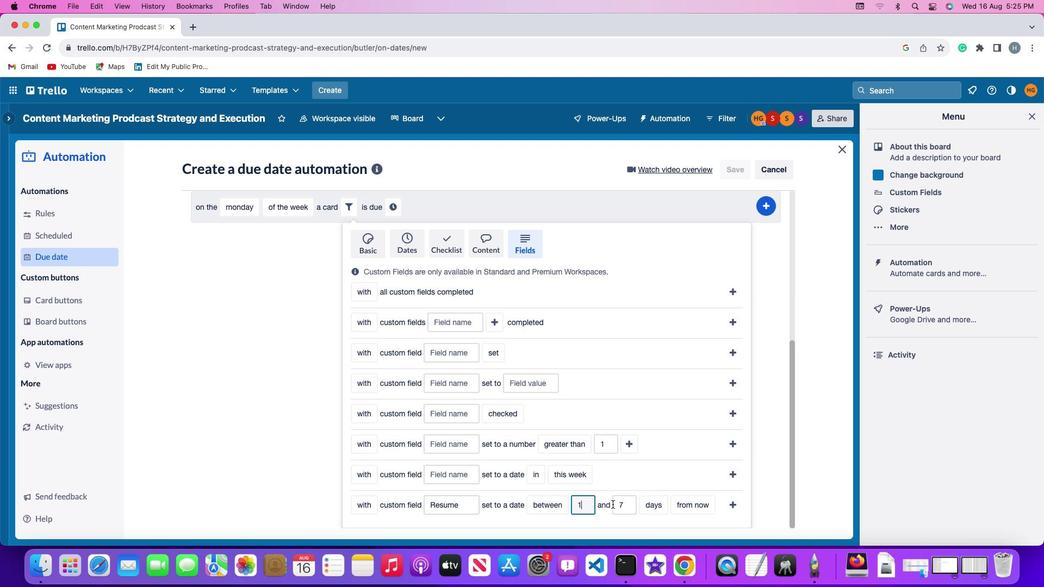 
Action: Mouse moved to (609, 502)
Screenshot: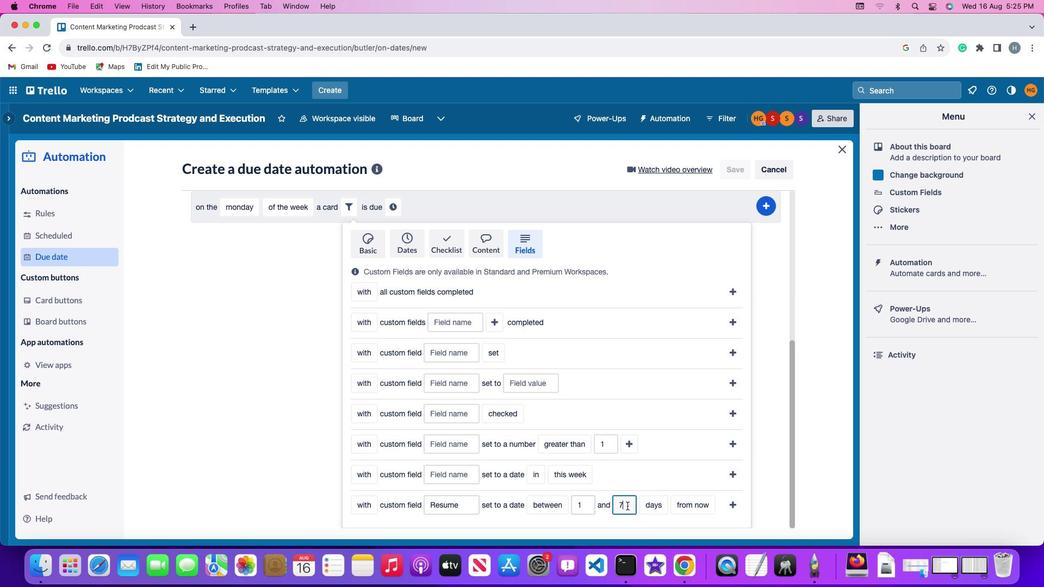 
Action: Mouse pressed left at (609, 502)
Screenshot: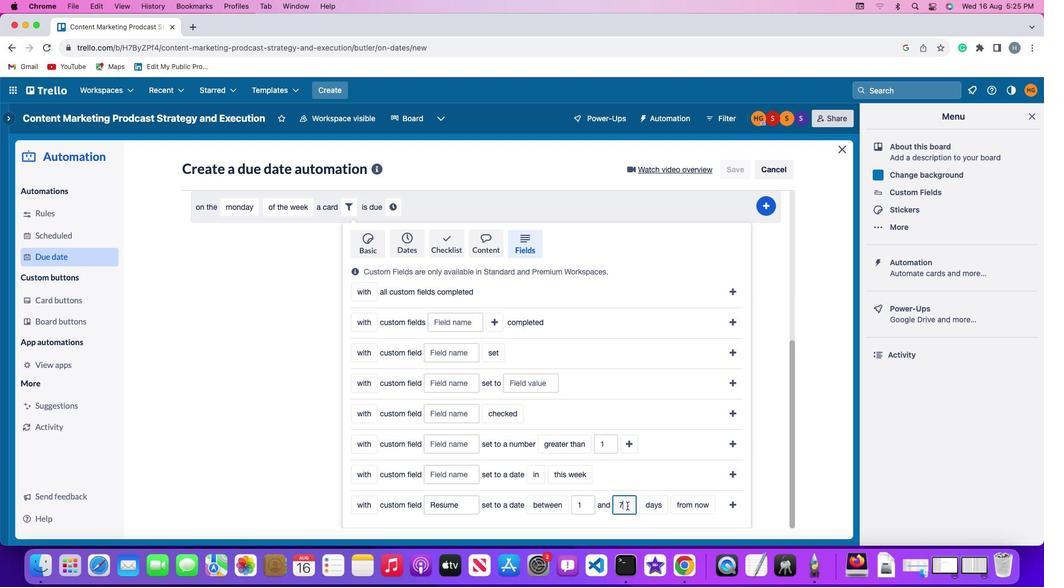 
Action: Mouse moved to (610, 502)
Screenshot: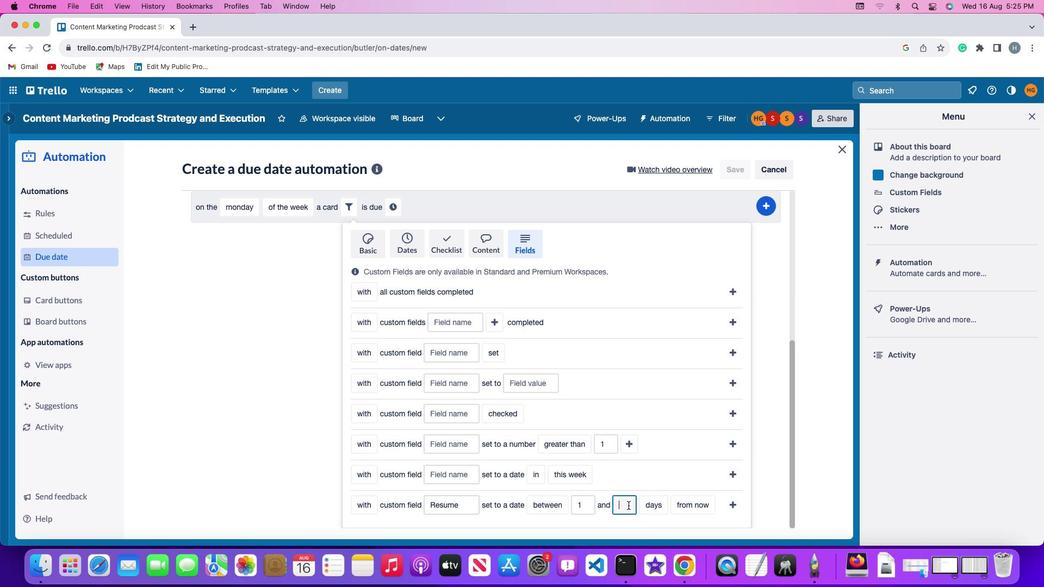 
Action: Key pressed Key.backspace
Screenshot: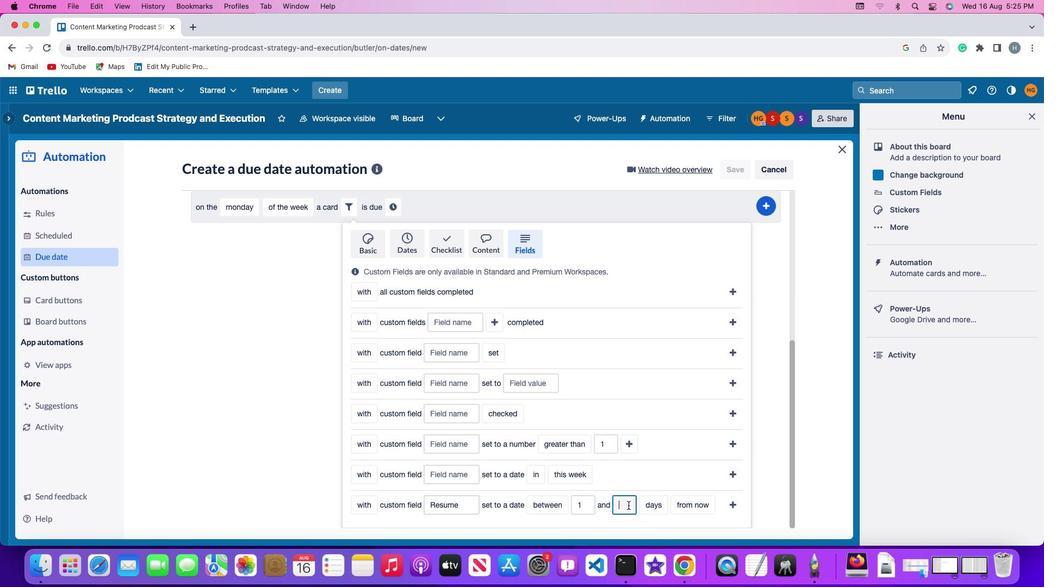 
Action: Mouse moved to (610, 502)
Screenshot: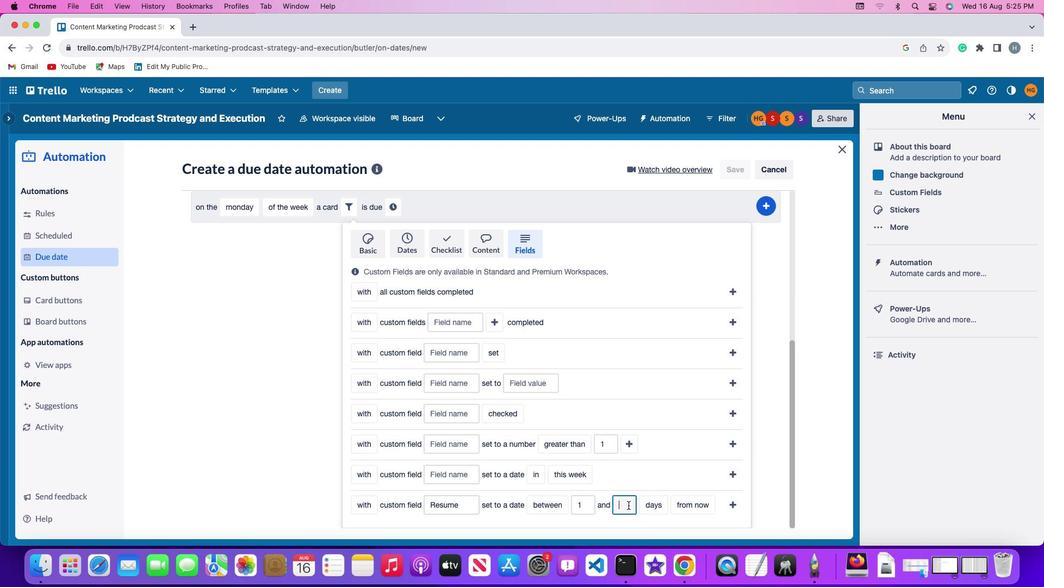 
Action: Key pressed '7'
Screenshot: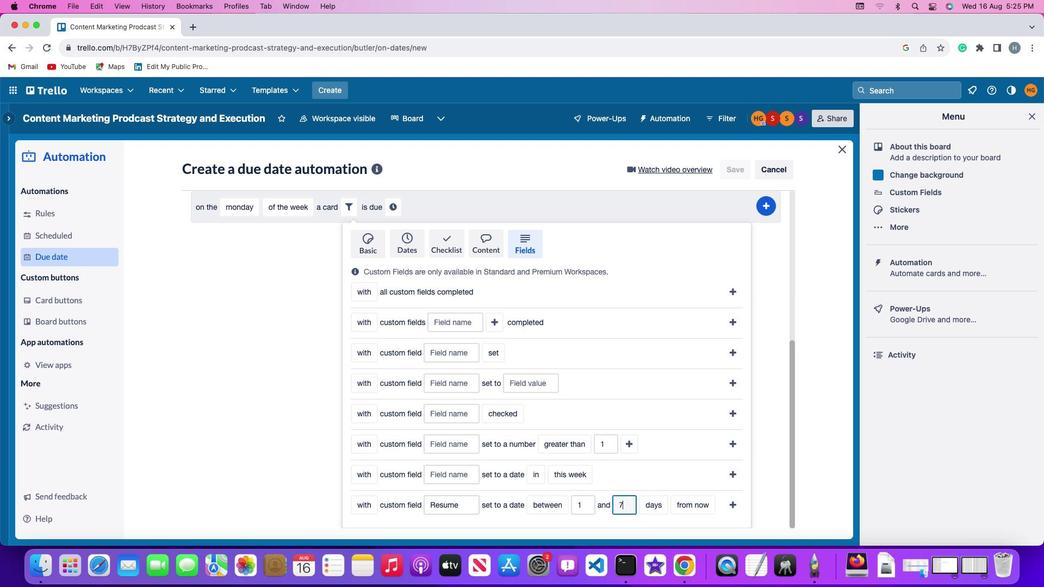 
Action: Mouse moved to (624, 501)
Screenshot: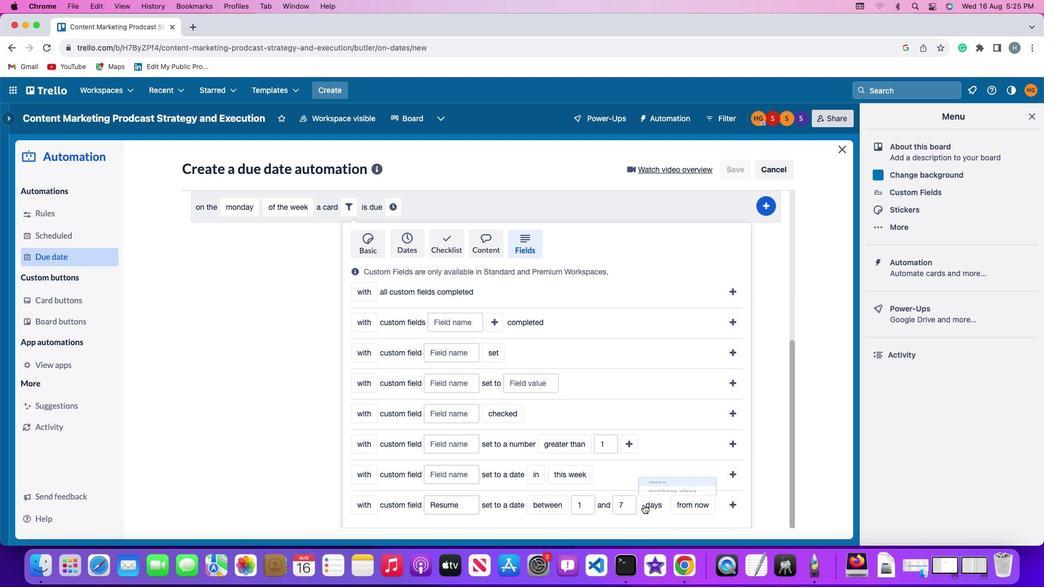 
Action: Mouse pressed left at (624, 501)
Screenshot: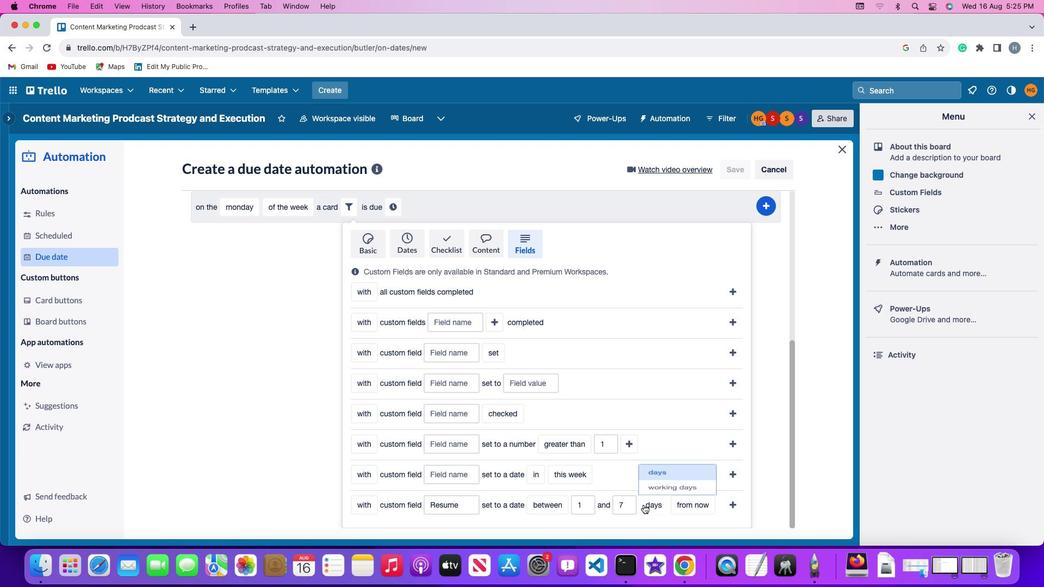 
Action: Mouse moved to (629, 486)
Screenshot: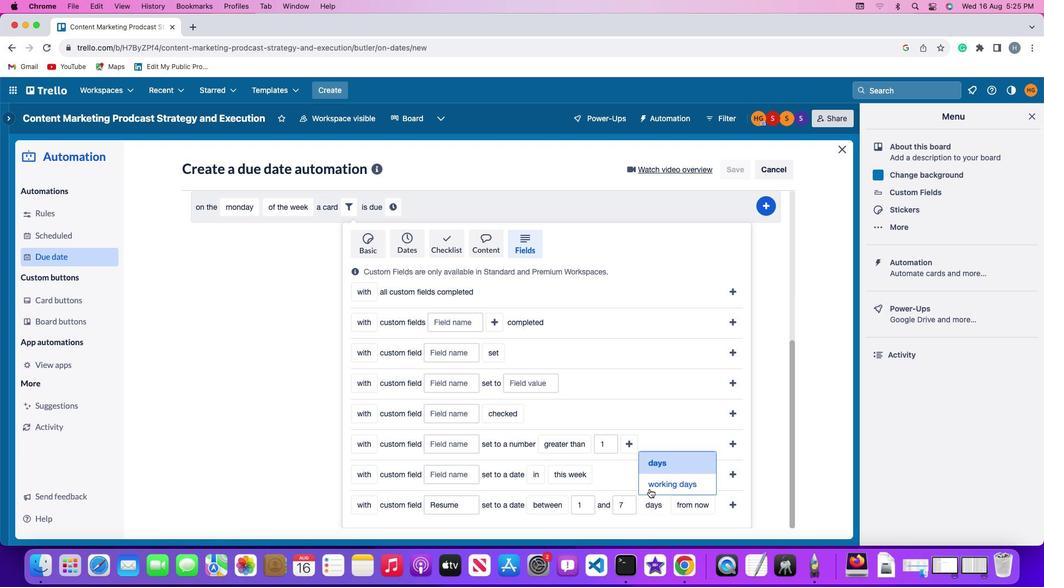 
Action: Mouse pressed left at (629, 486)
Screenshot: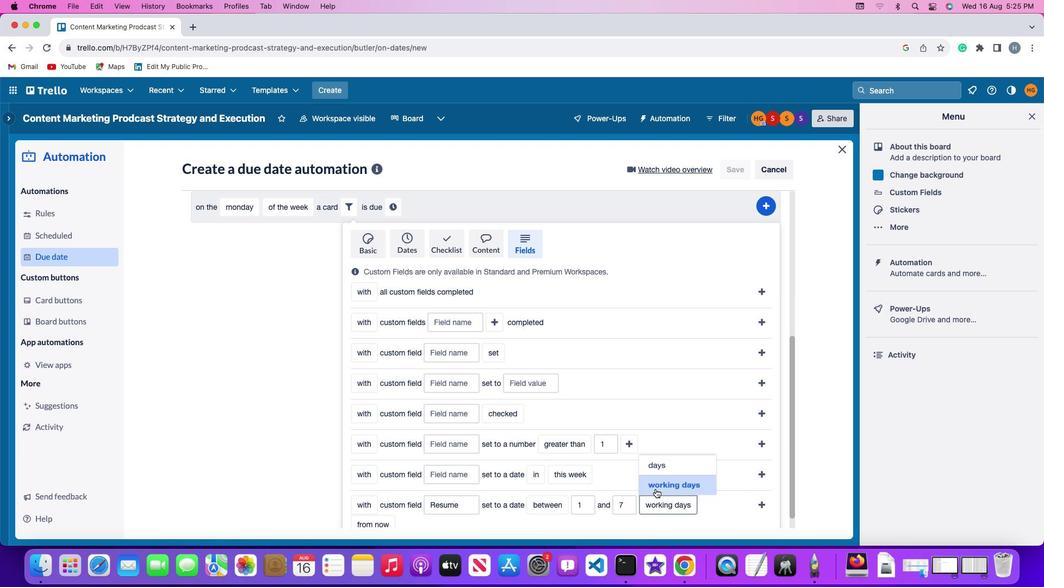 
Action: Mouse moved to (379, 518)
Screenshot: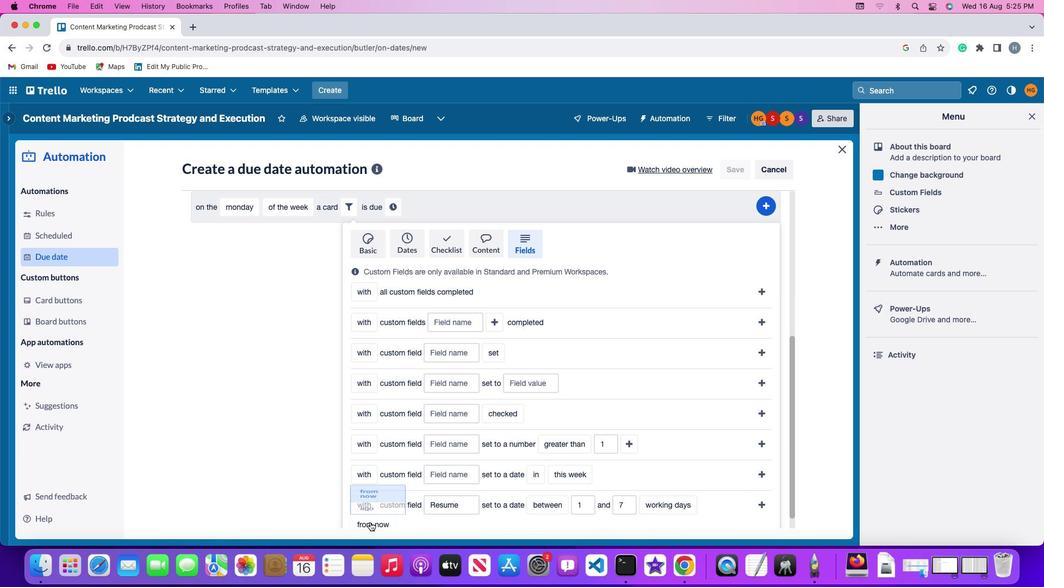 
Action: Mouse pressed left at (379, 518)
Screenshot: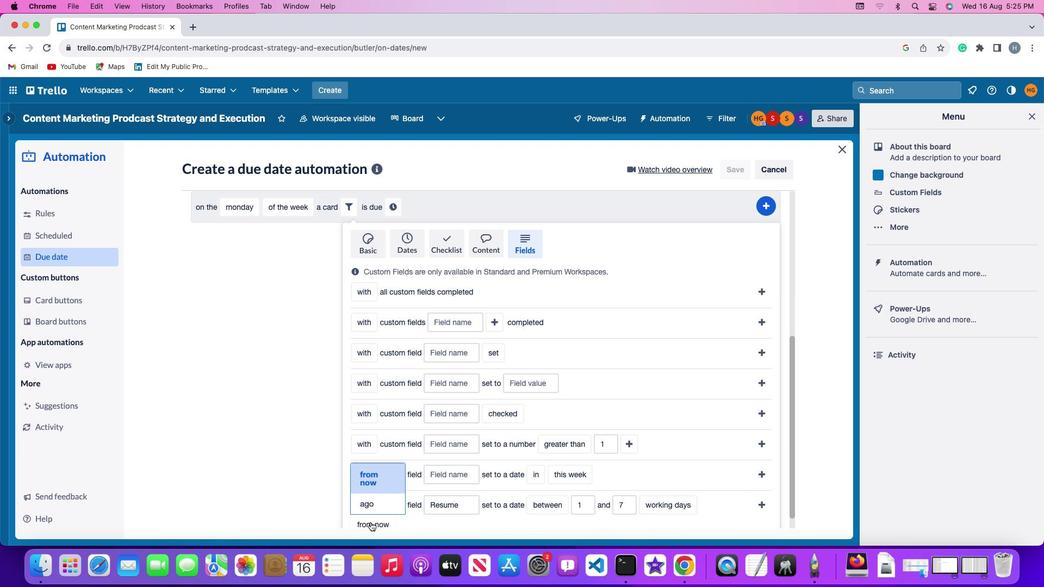 
Action: Mouse moved to (384, 504)
Screenshot: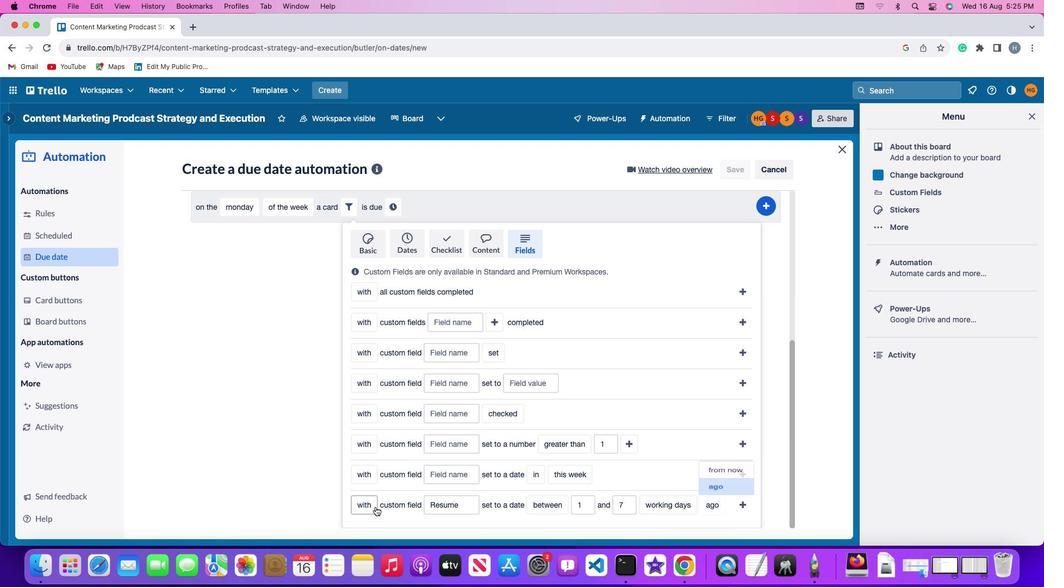
Action: Mouse pressed left at (384, 504)
Screenshot: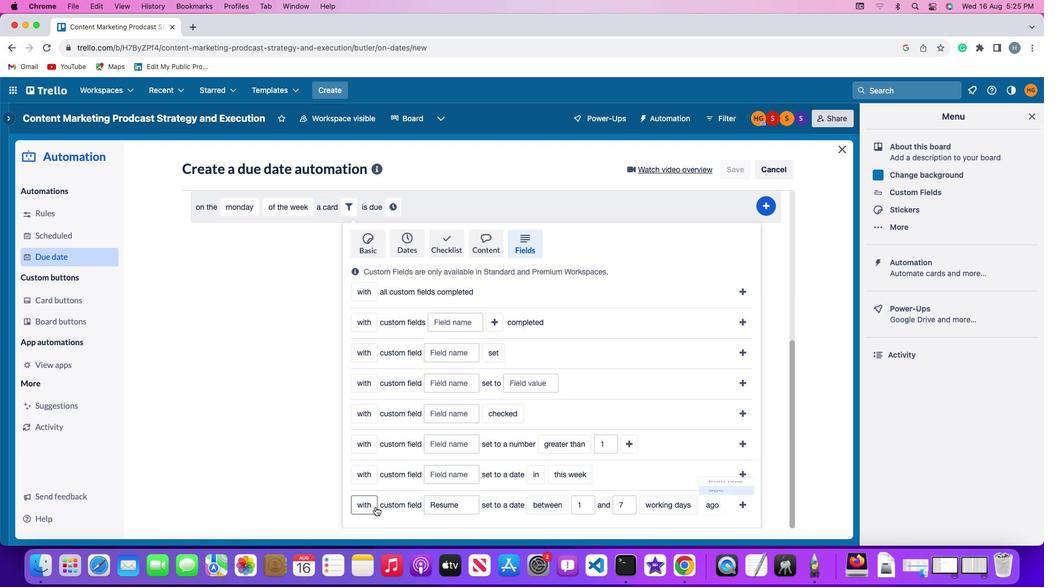 
Action: Mouse moved to (714, 504)
Screenshot: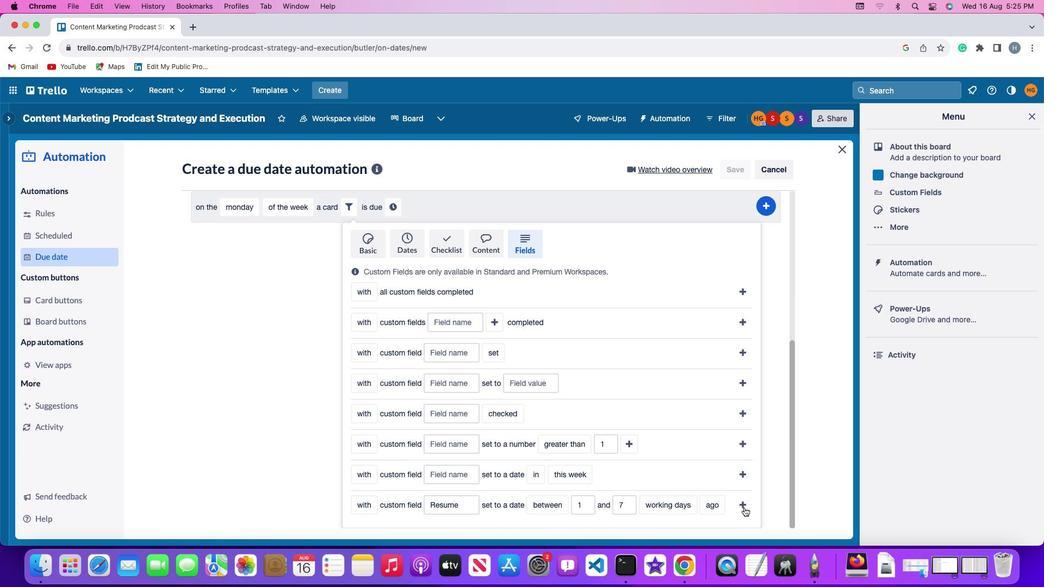 
Action: Mouse pressed left at (714, 504)
Screenshot: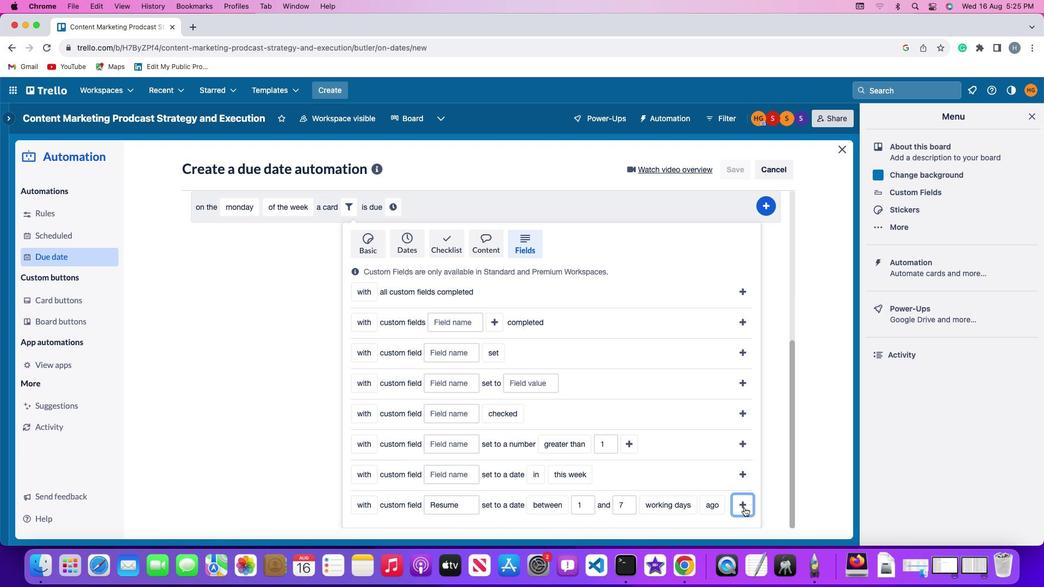 
Action: Mouse moved to (657, 475)
Screenshot: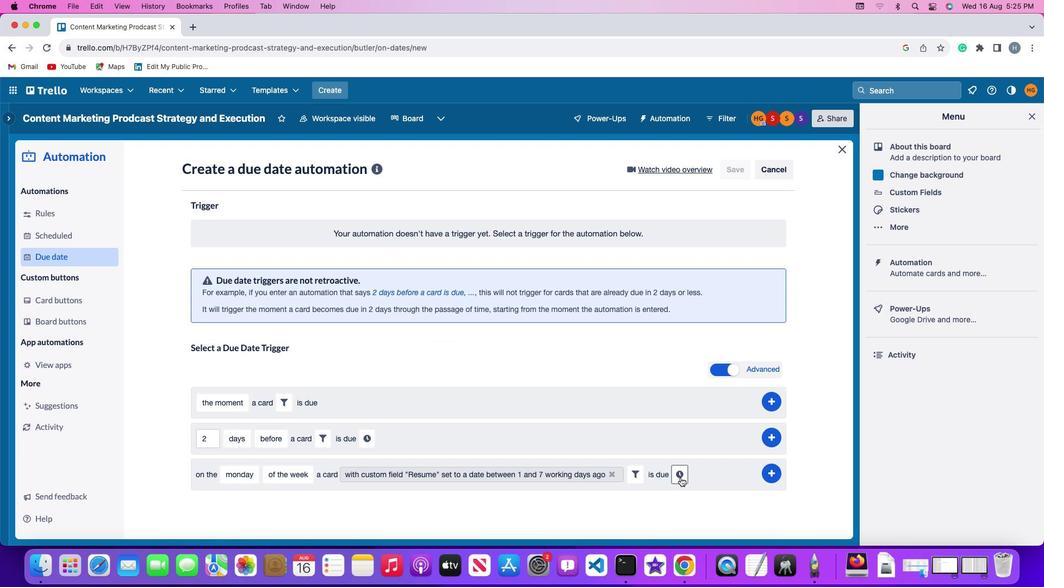 
Action: Mouse pressed left at (657, 475)
Screenshot: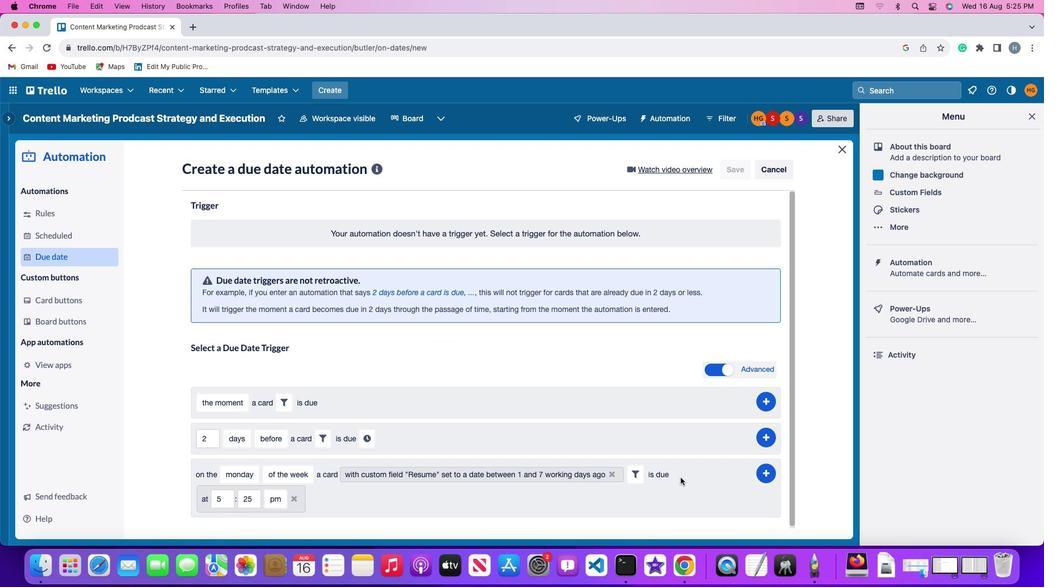
Action: Mouse moved to (252, 497)
Screenshot: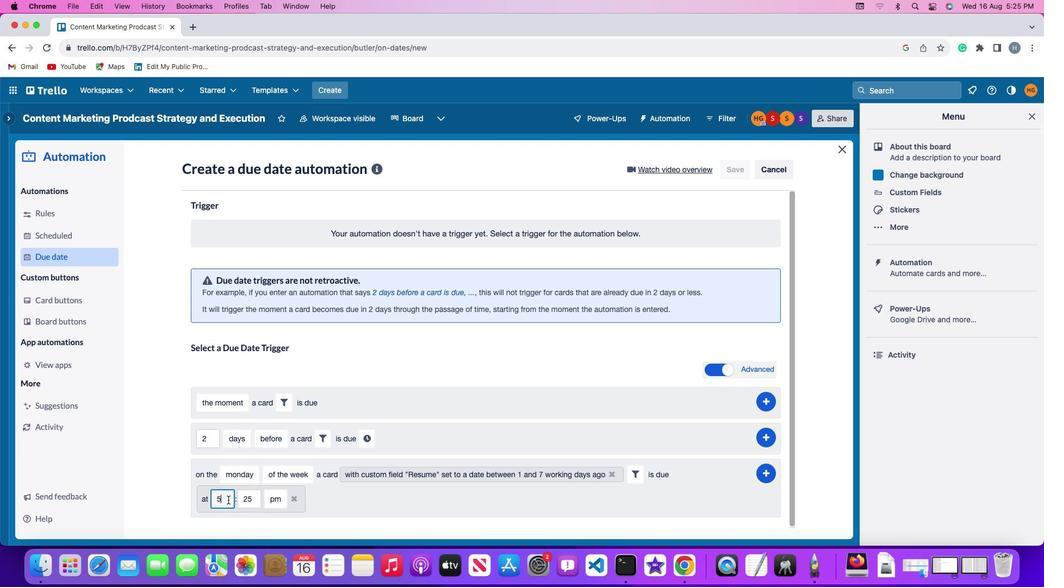 
Action: Mouse pressed left at (252, 497)
Screenshot: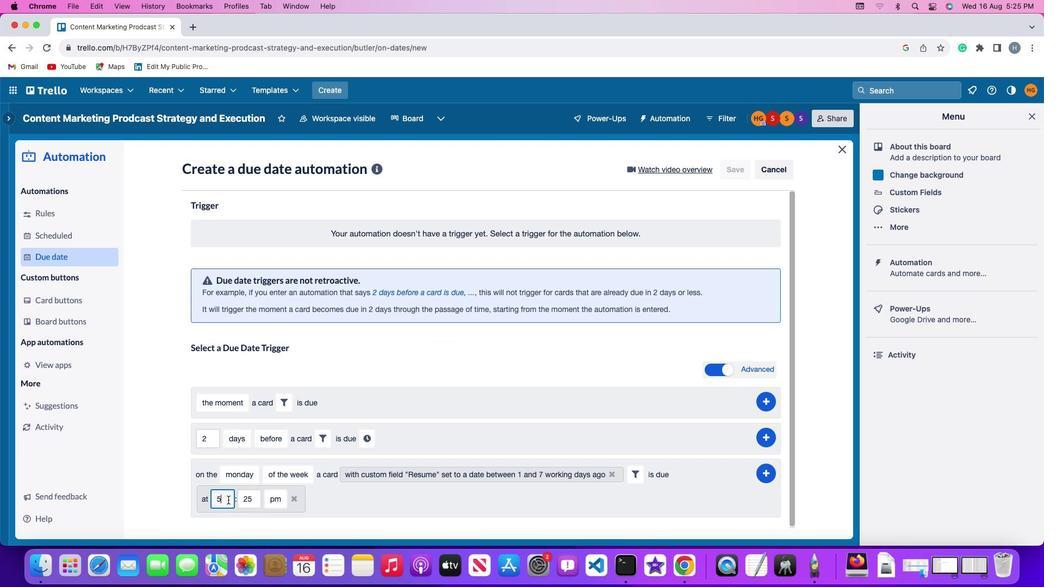 
Action: Mouse moved to (253, 496)
Screenshot: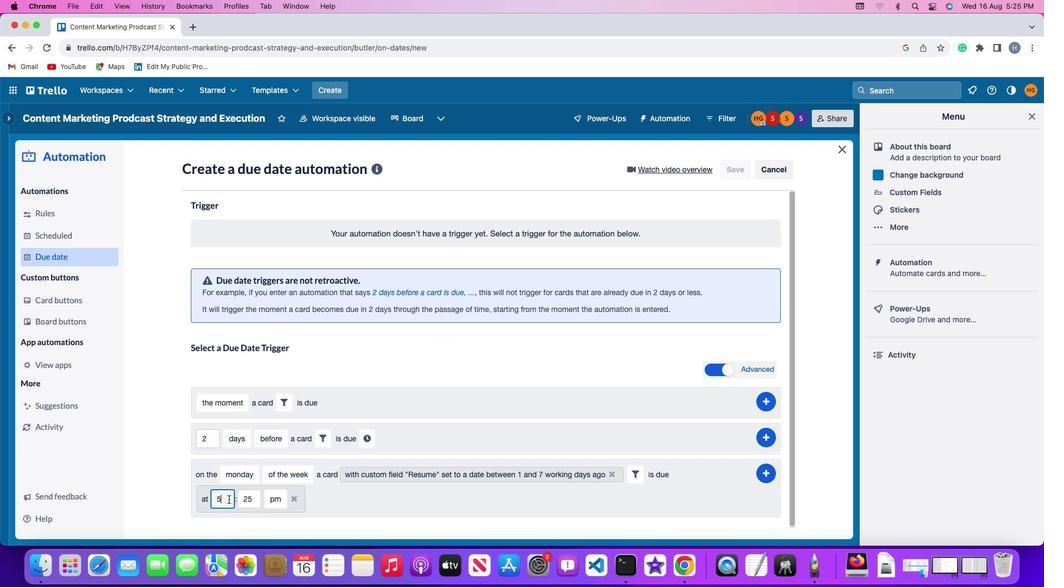
Action: Key pressed Key.backspace
Screenshot: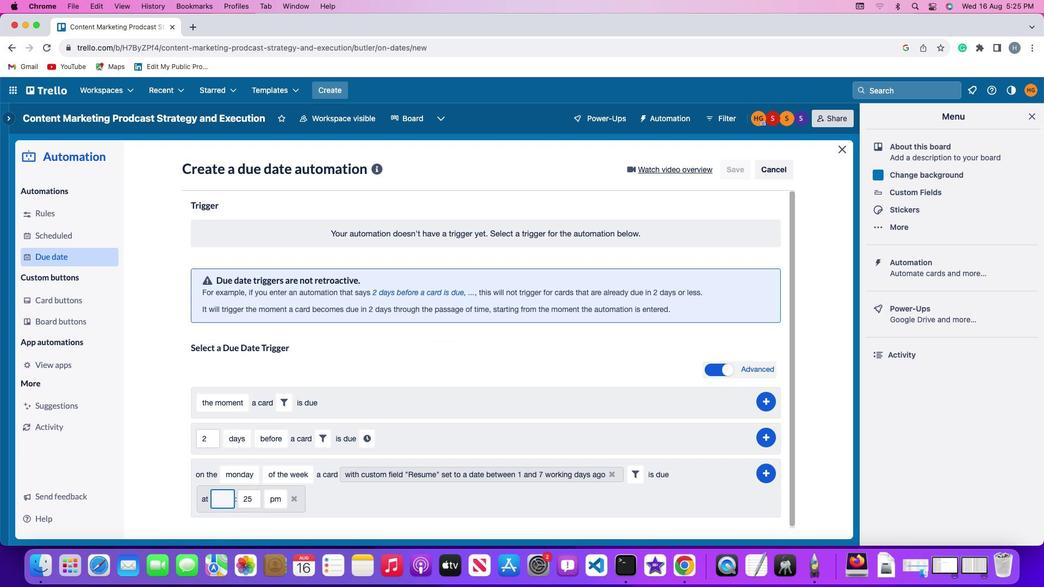 
Action: Mouse moved to (254, 496)
Screenshot: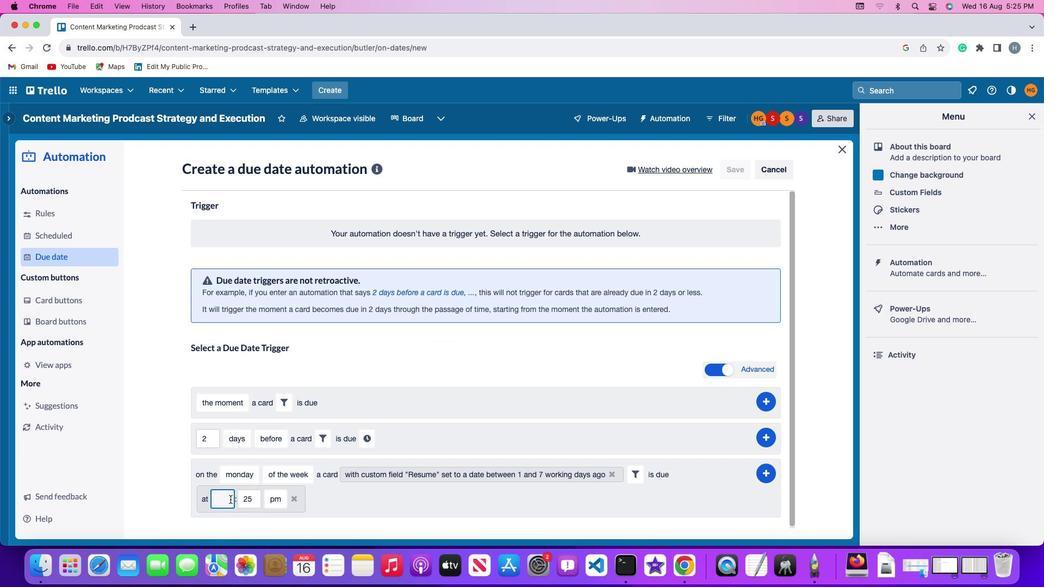
Action: Key pressed '1''1'
Screenshot: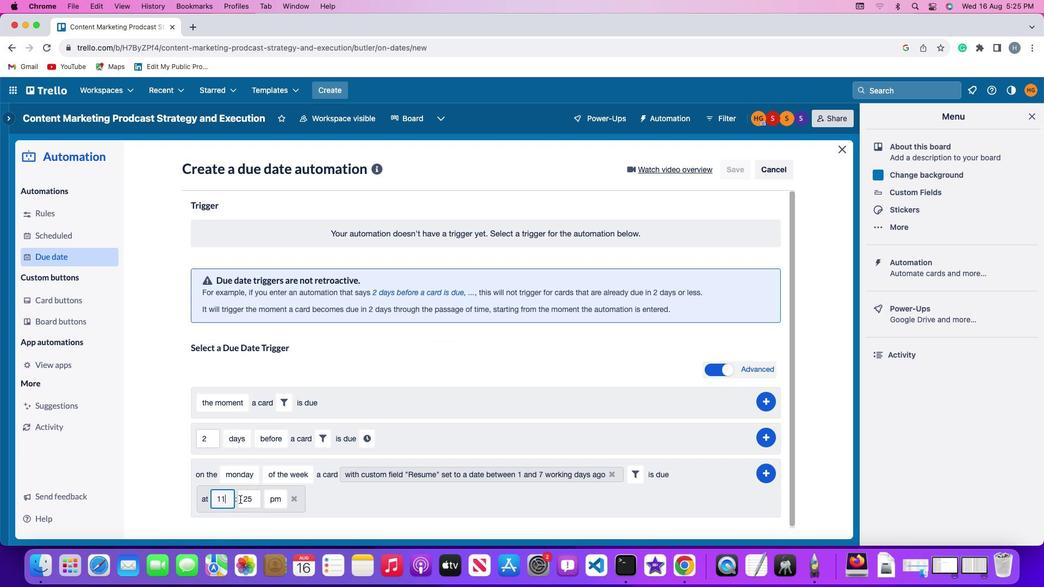 
Action: Mouse moved to (278, 495)
Screenshot: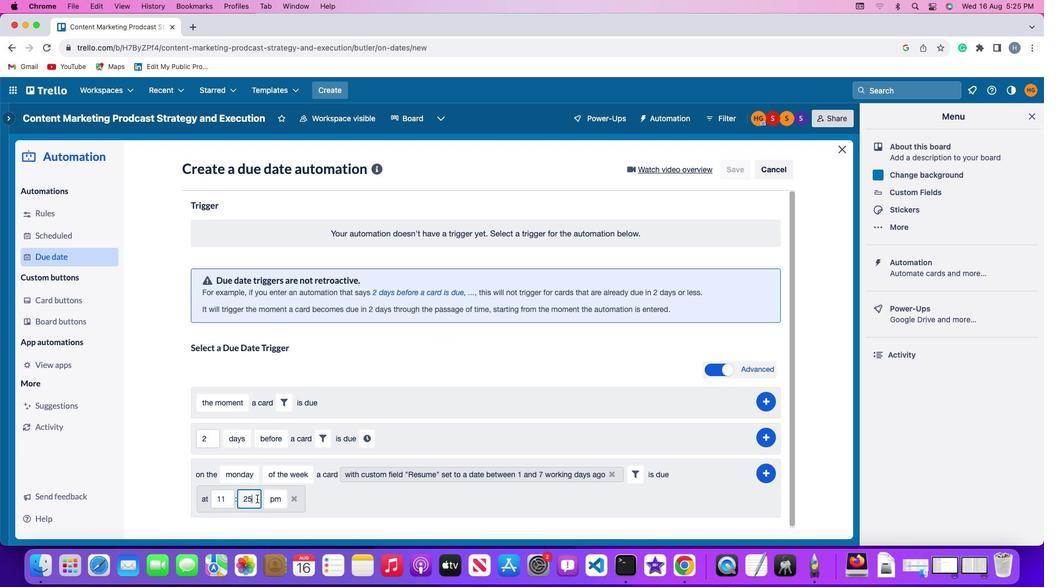 
Action: Mouse pressed left at (278, 495)
Screenshot: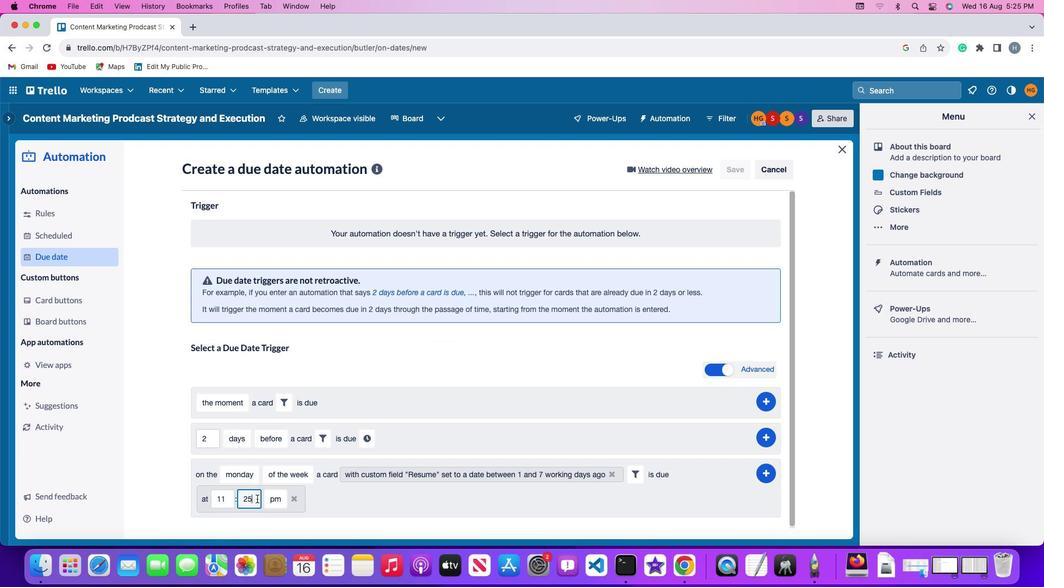 
Action: Mouse moved to (278, 495)
Screenshot: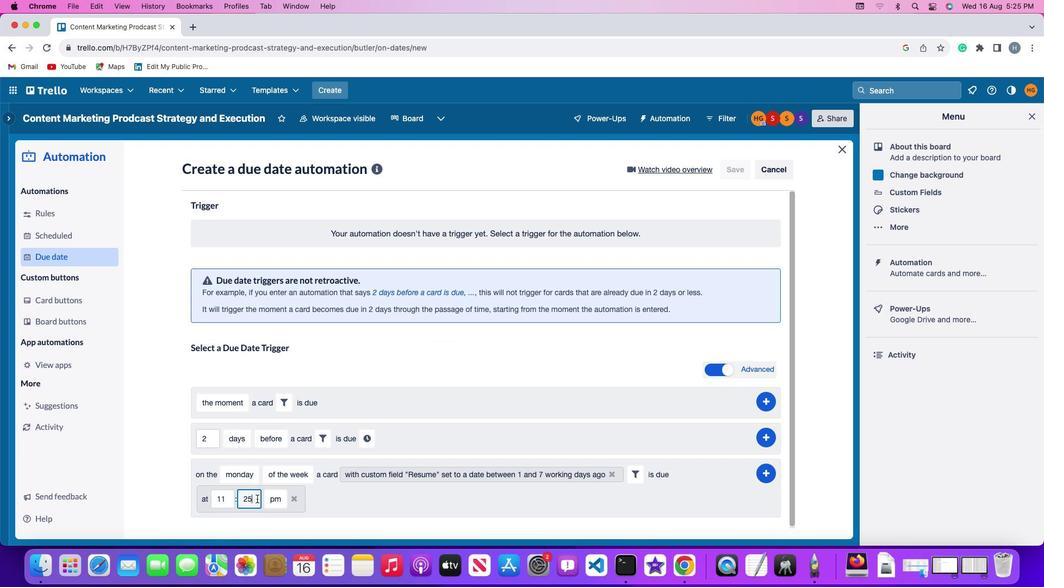 
Action: Key pressed Key.backspaceKey.backspace'0''0'
Screenshot: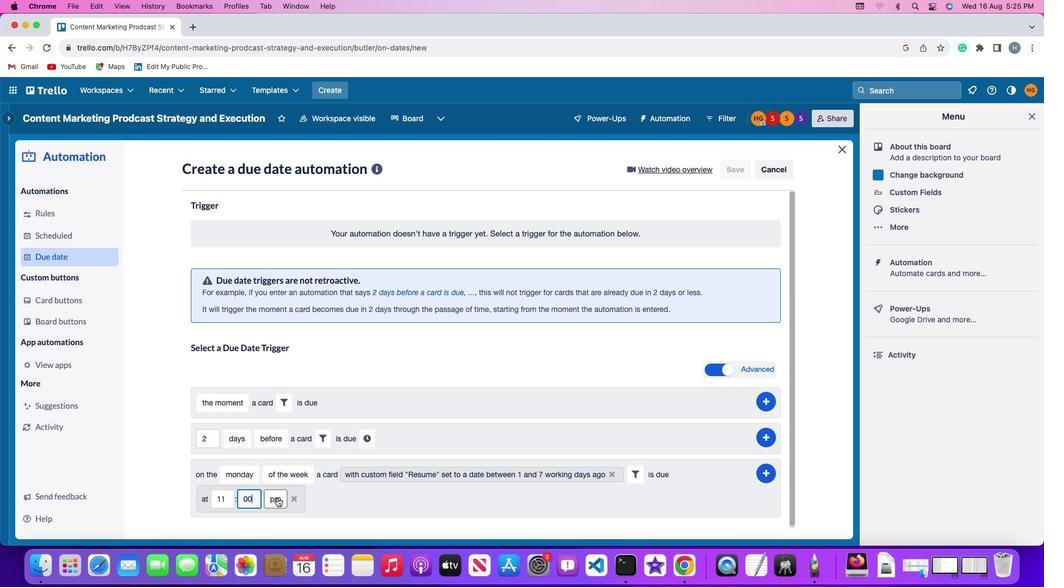 
Action: Mouse moved to (296, 494)
Screenshot: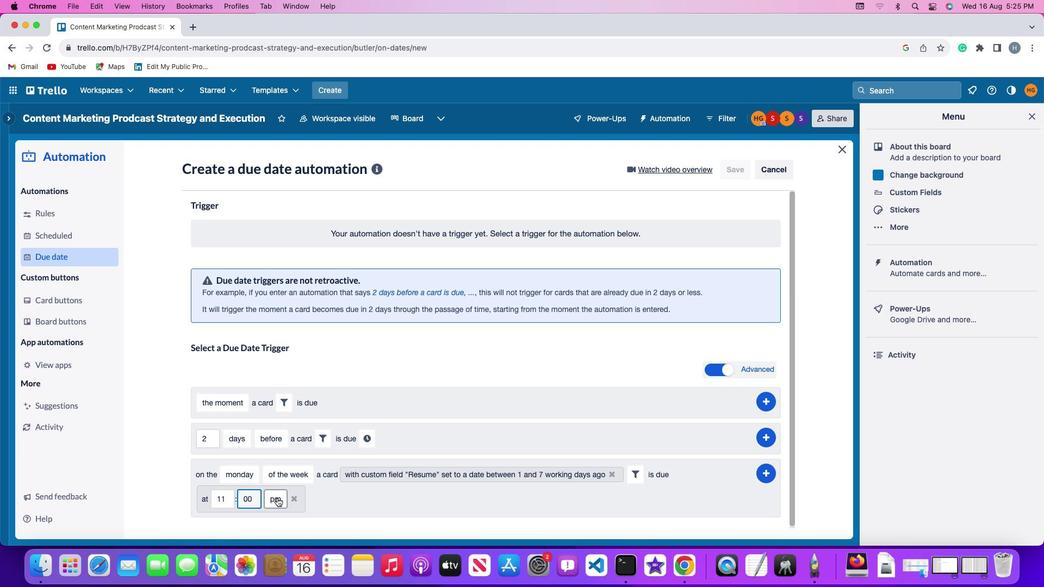 
Action: Mouse pressed left at (296, 494)
Screenshot: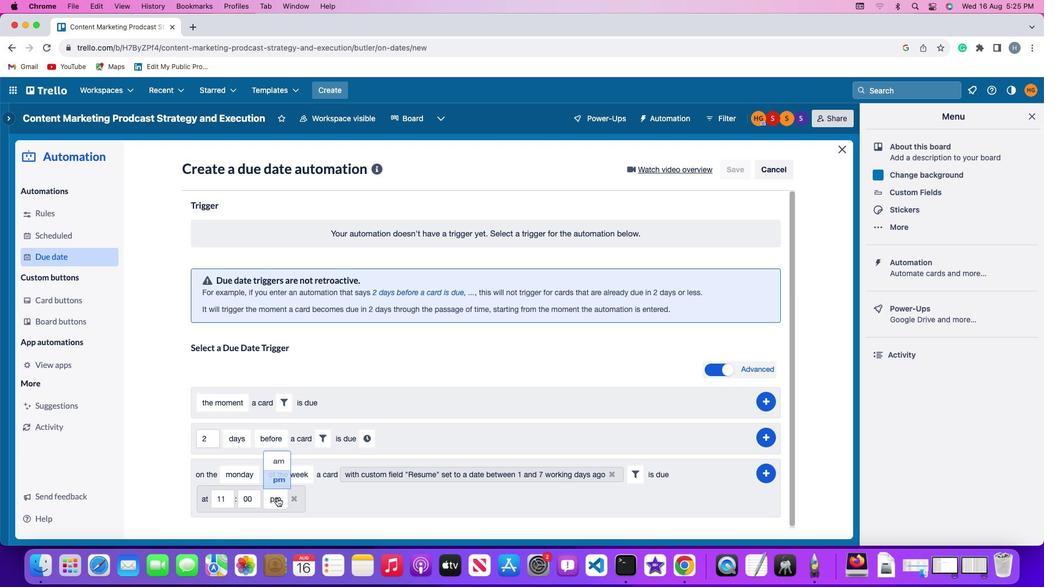 
Action: Mouse moved to (298, 455)
Screenshot: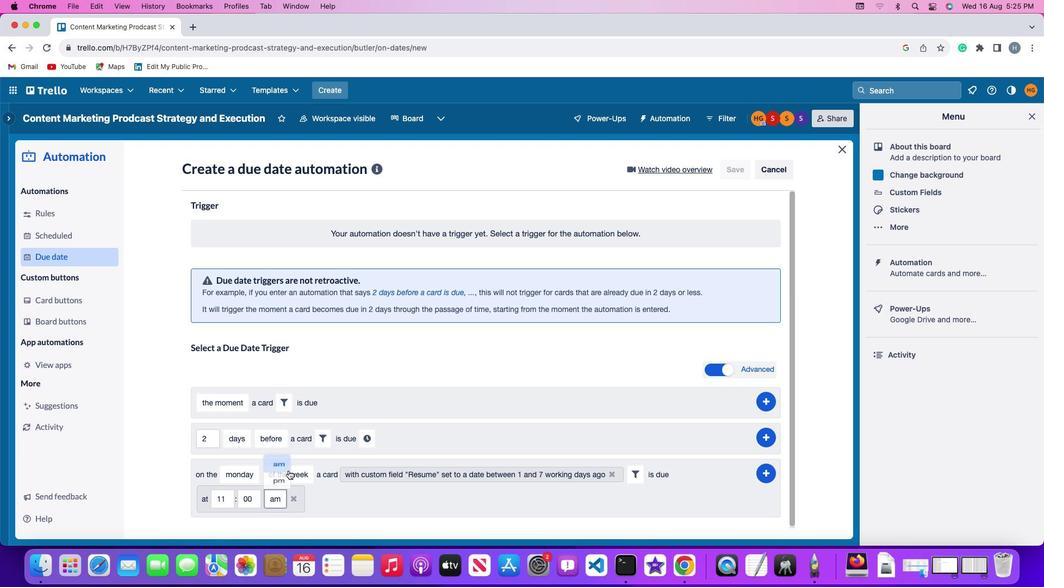 
Action: Mouse pressed left at (298, 455)
Screenshot: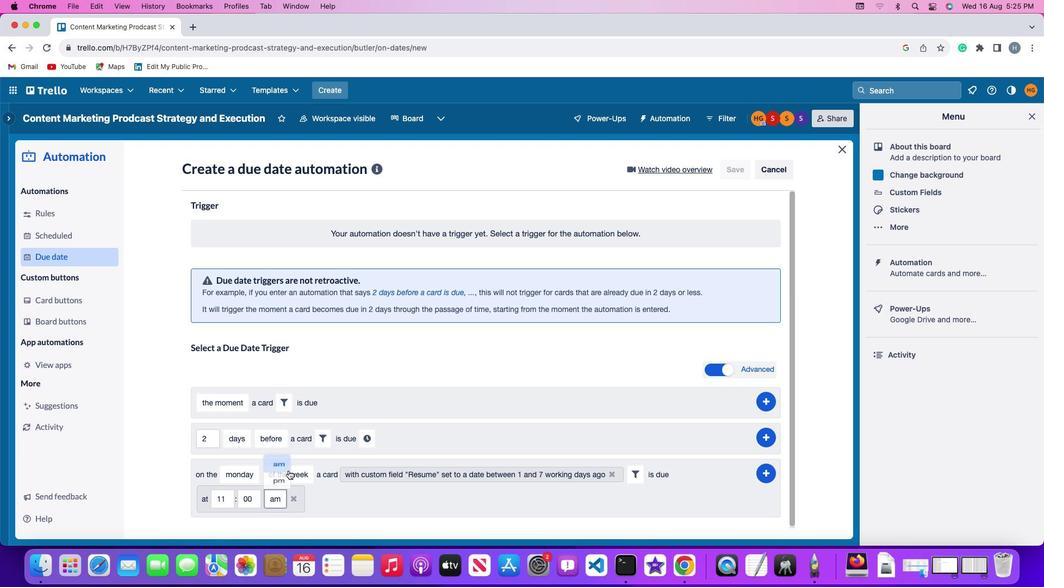 
Action: Mouse moved to (735, 466)
Screenshot: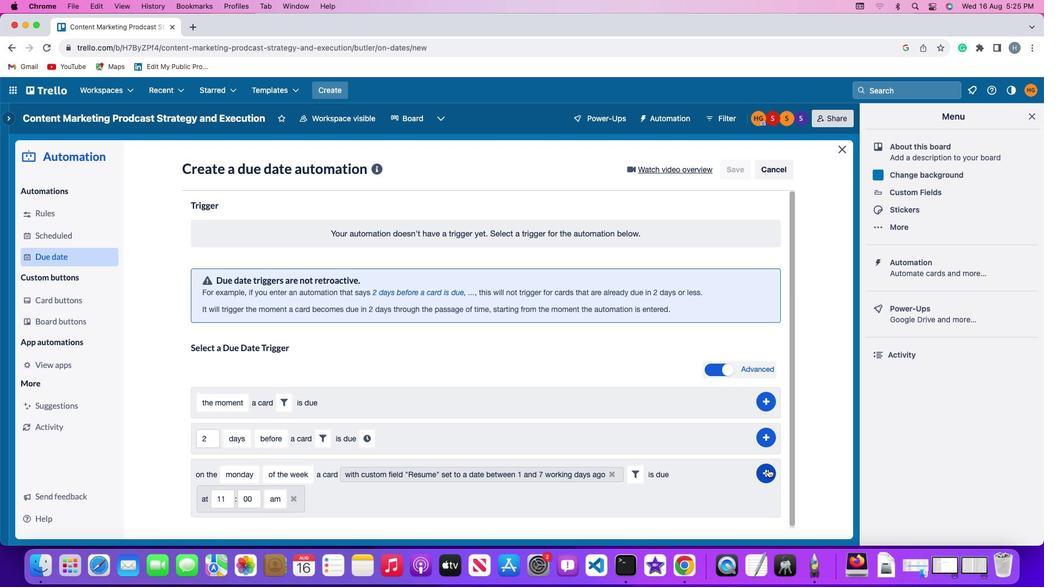 
Action: Mouse pressed left at (735, 466)
Screenshot: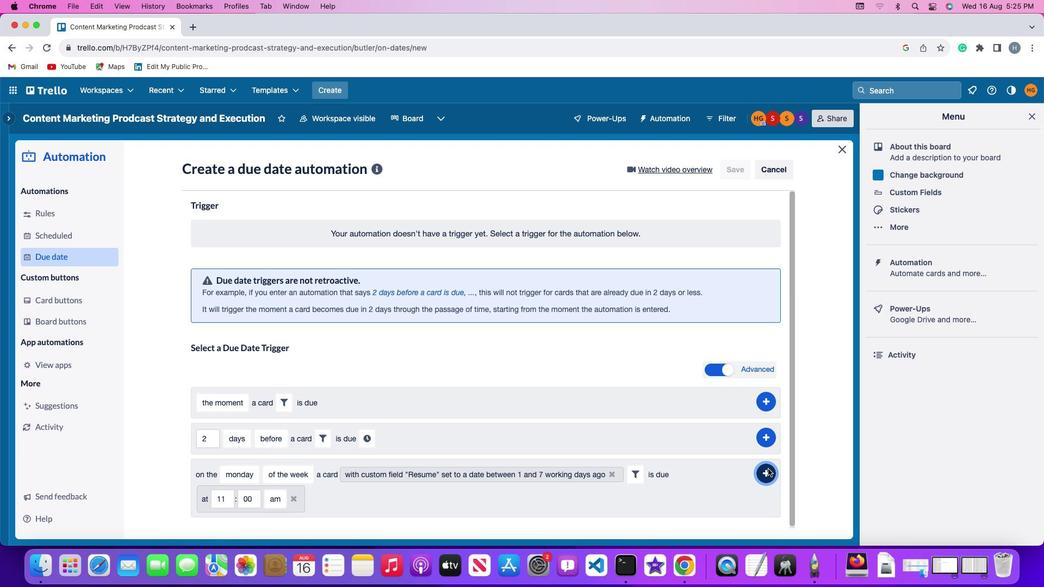 
Action: Mouse moved to (782, 374)
Screenshot: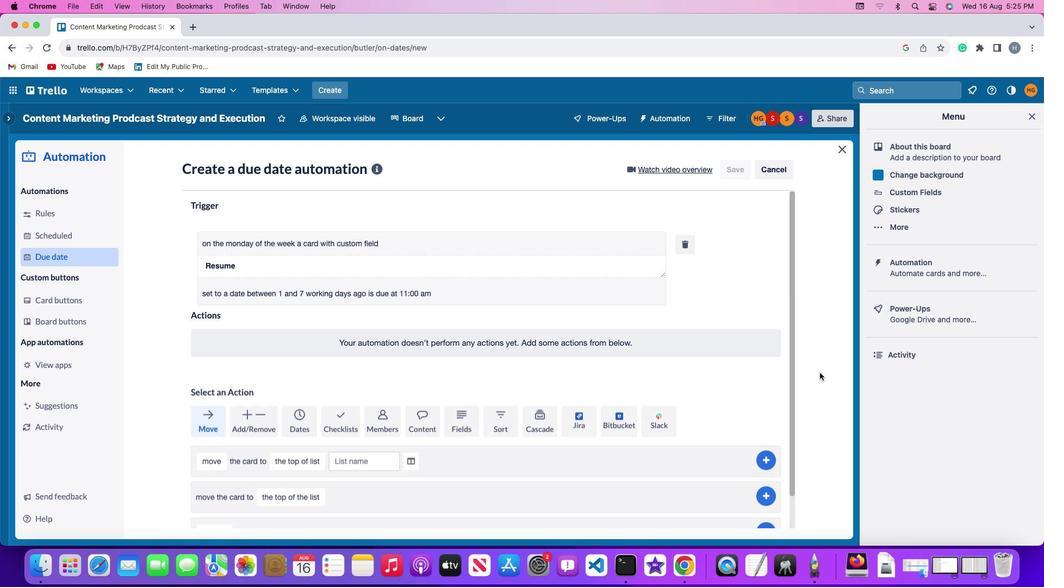 
